 Task: Look for space in Radzyń Podlaski, Poland from 5th September, 2023 to 12th September, 2023 for 2 adults in price range Rs.10000 to Rs.15000.  With 1  bedroom having 1 bed and 1 bathroom. Property type can be house, flat, guest house, hotel. Booking option can be shelf check-in. Required host language is English.
Action: Mouse moved to (586, 96)
Screenshot: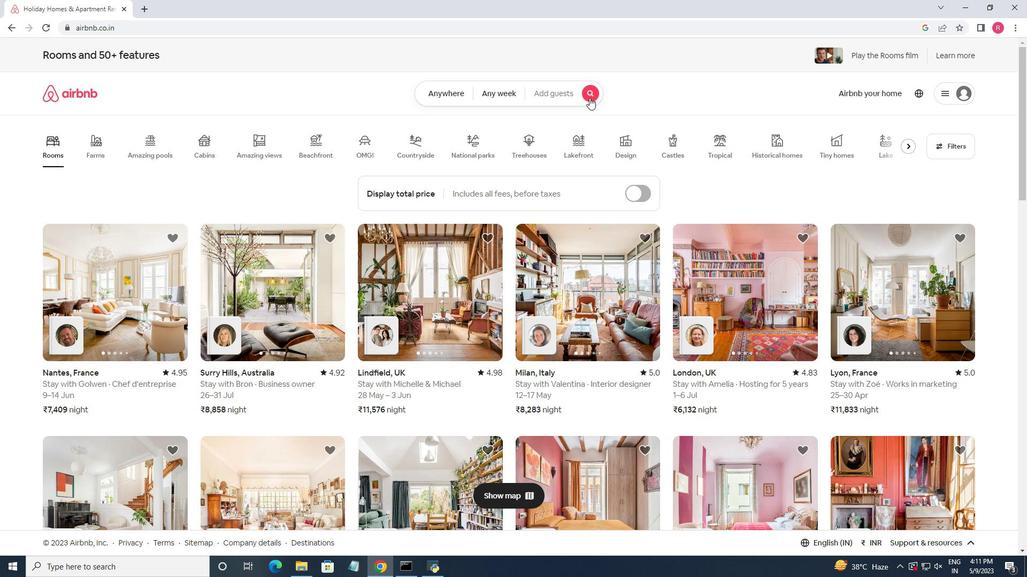 
Action: Mouse pressed left at (586, 96)
Screenshot: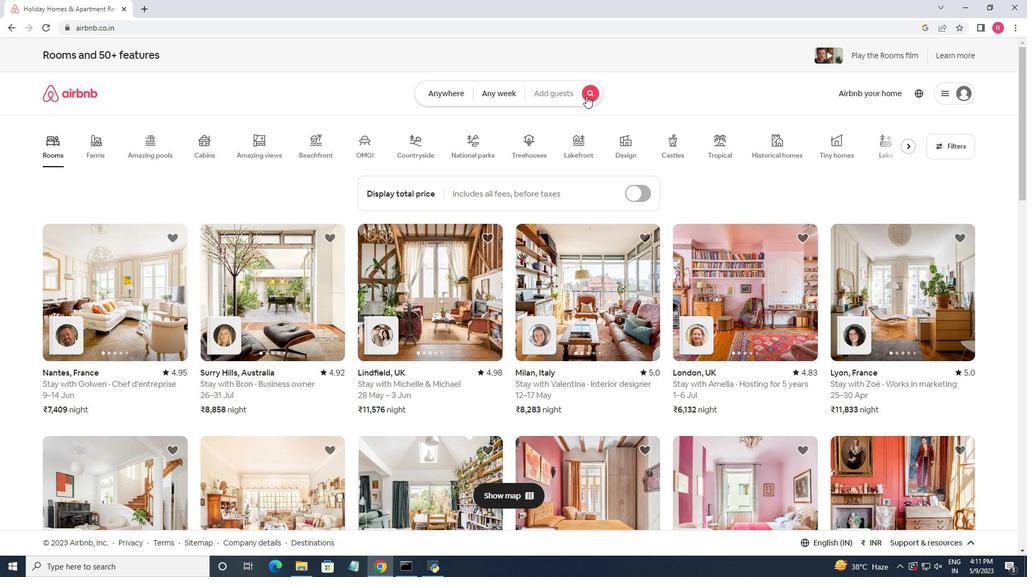 
Action: Mouse moved to (335, 136)
Screenshot: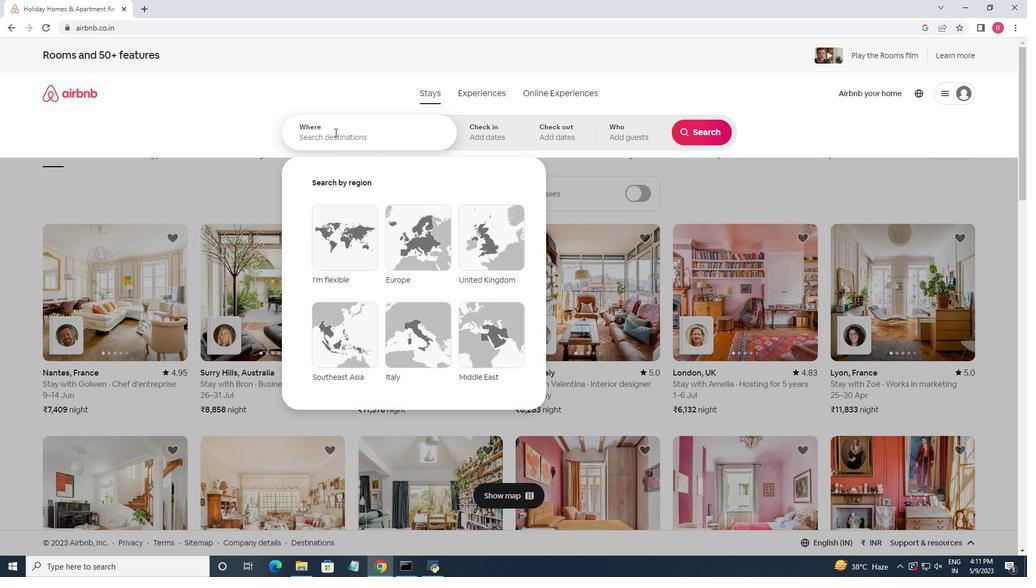 
Action: Mouse pressed left at (335, 136)
Screenshot: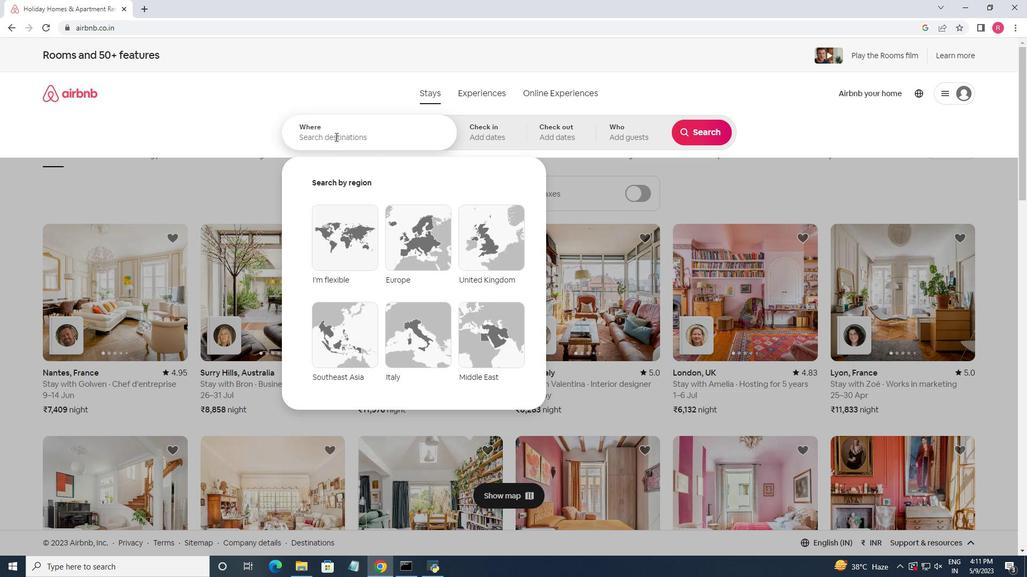 
Action: Key pressed <Key.shift>Radzyn<Key.space><Key.shift>Podlaski,<Key.space><Key.shift>Pl<Key.backspace>olam<Key.backspace>nd
Screenshot: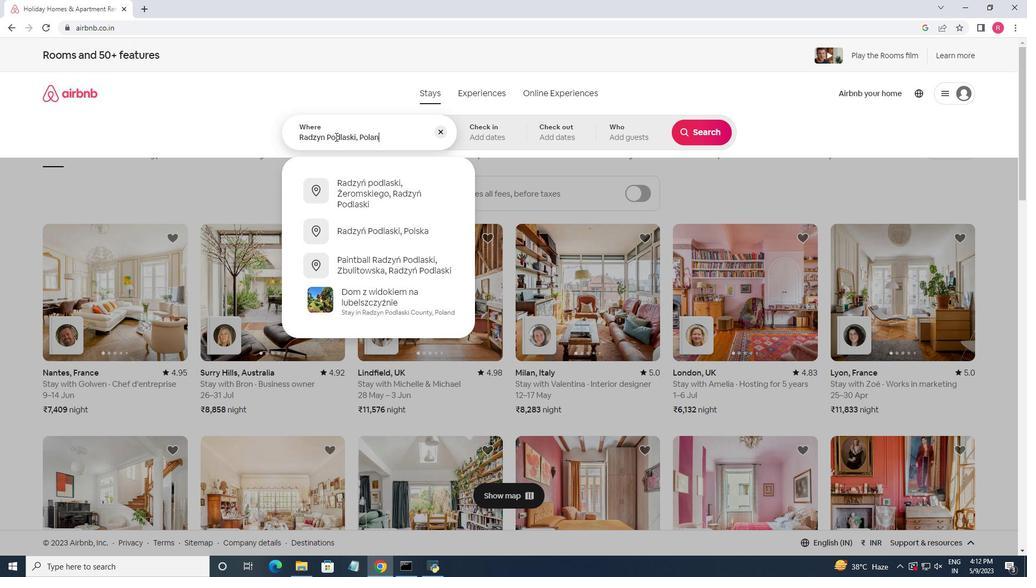 
Action: Mouse moved to (365, 194)
Screenshot: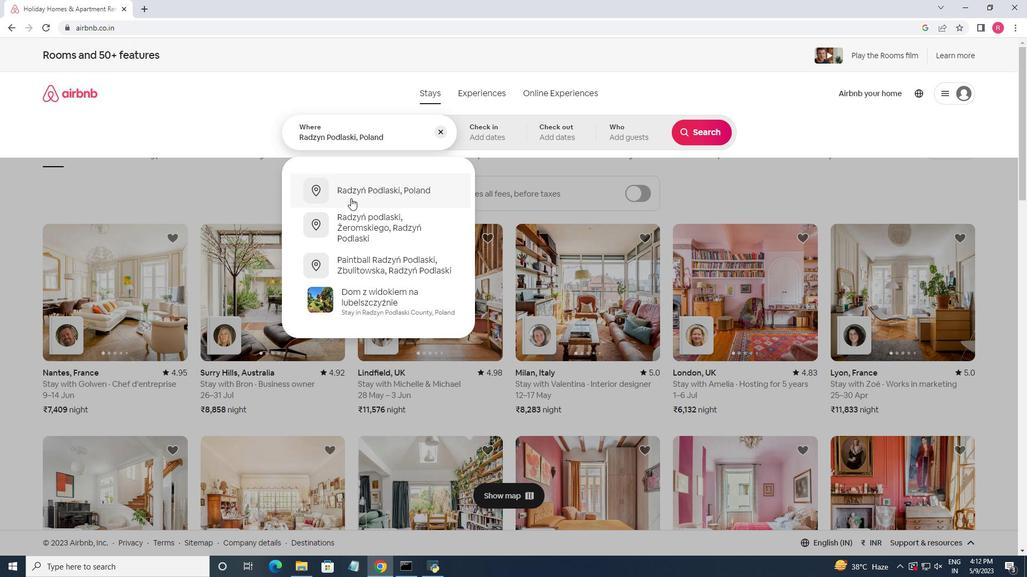 
Action: Mouse pressed left at (365, 194)
Screenshot: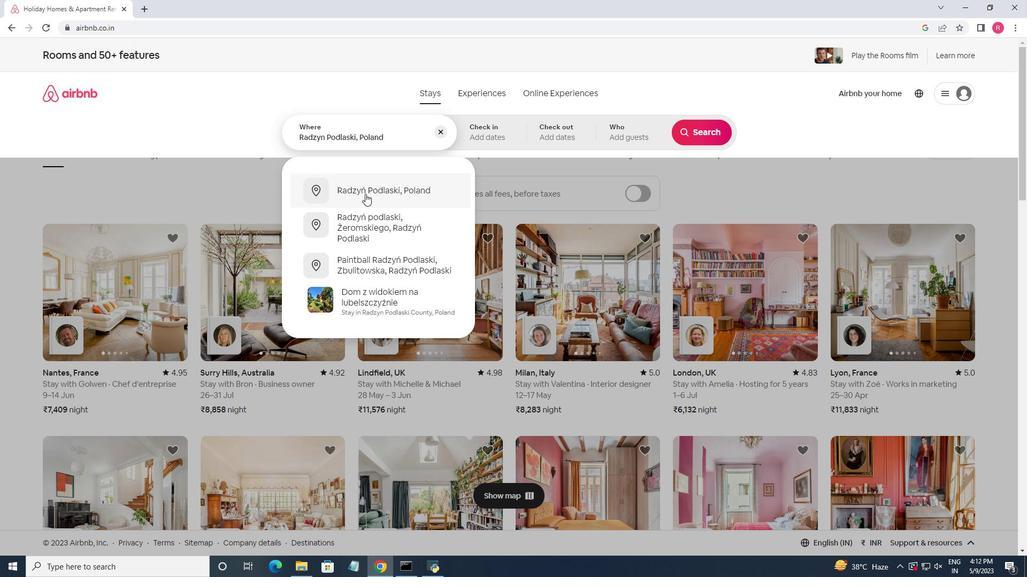 
Action: Mouse moved to (701, 217)
Screenshot: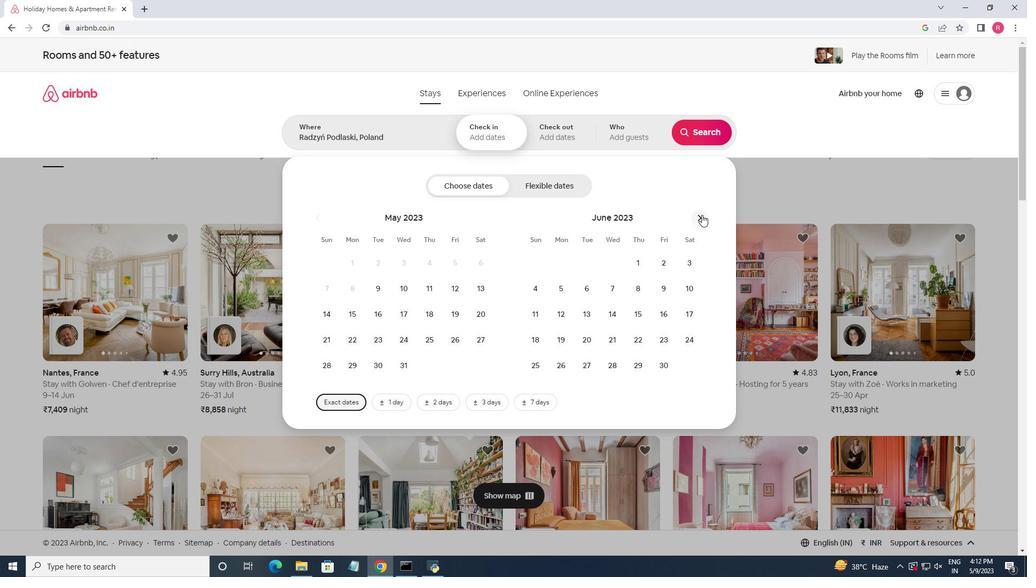 
Action: Mouse pressed left at (701, 217)
Screenshot: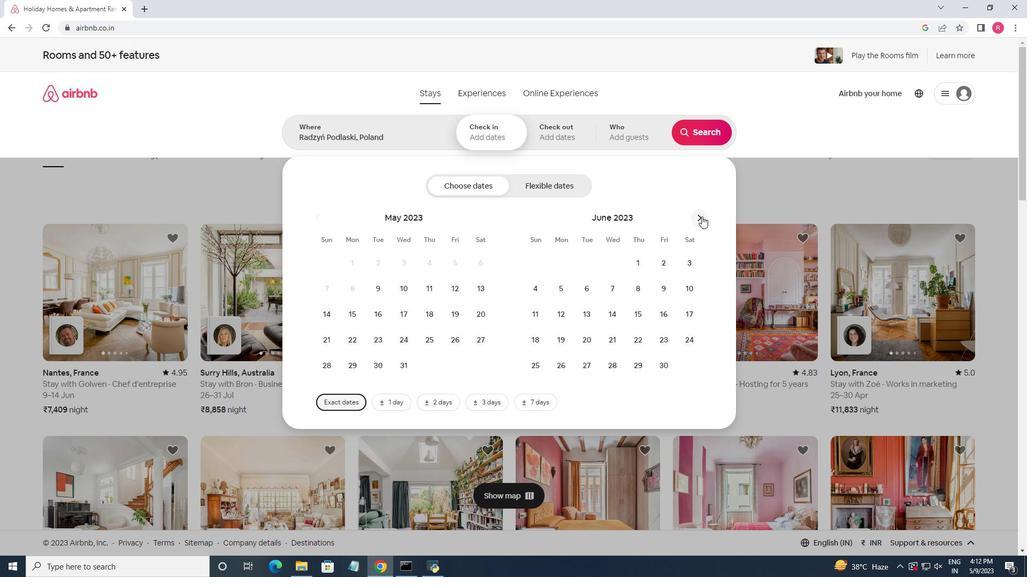 
Action: Mouse pressed left at (701, 217)
Screenshot: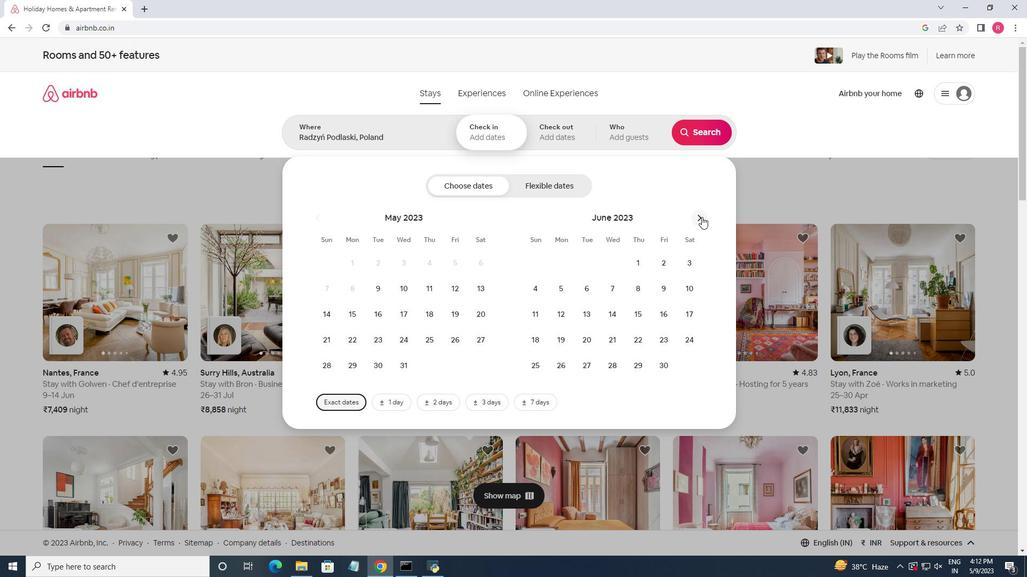 
Action: Mouse pressed left at (701, 217)
Screenshot: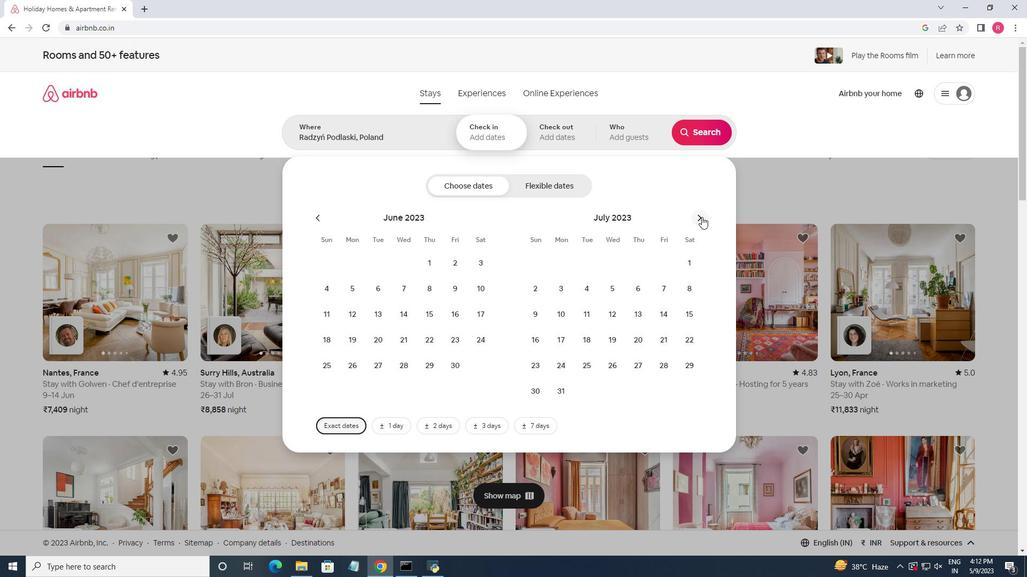 
Action: Mouse pressed left at (701, 217)
Screenshot: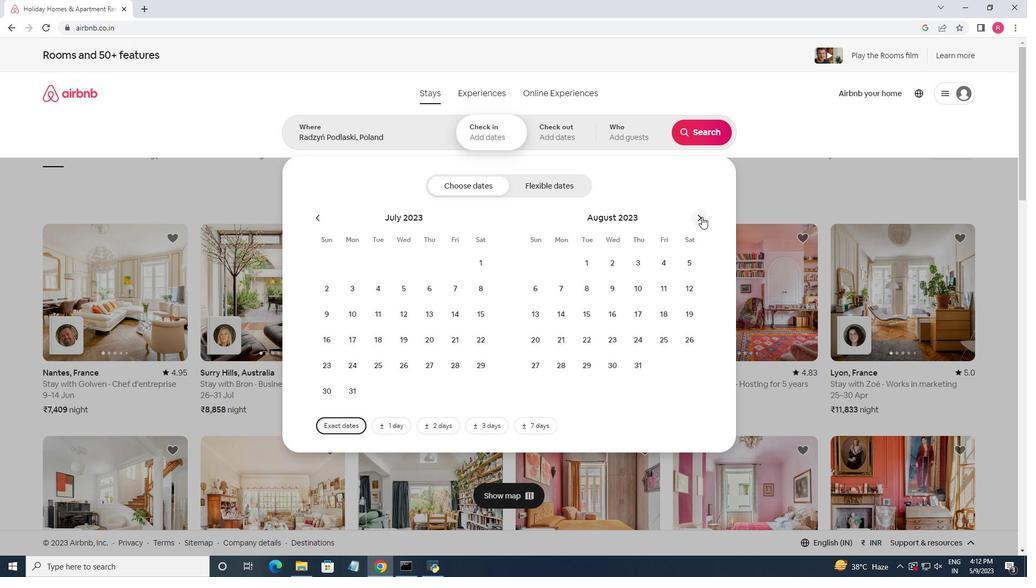 
Action: Mouse moved to (587, 292)
Screenshot: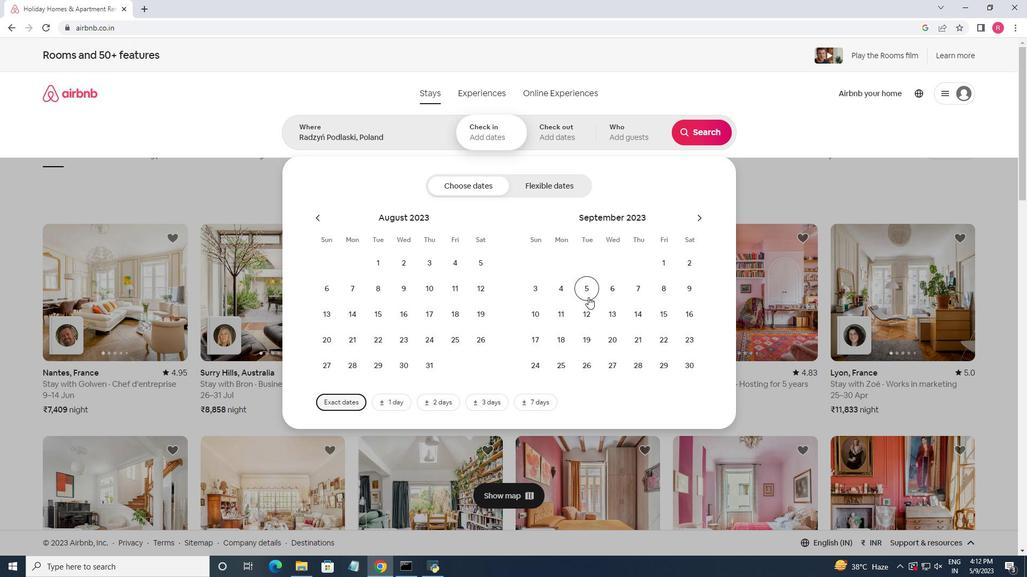 
Action: Mouse pressed left at (587, 292)
Screenshot: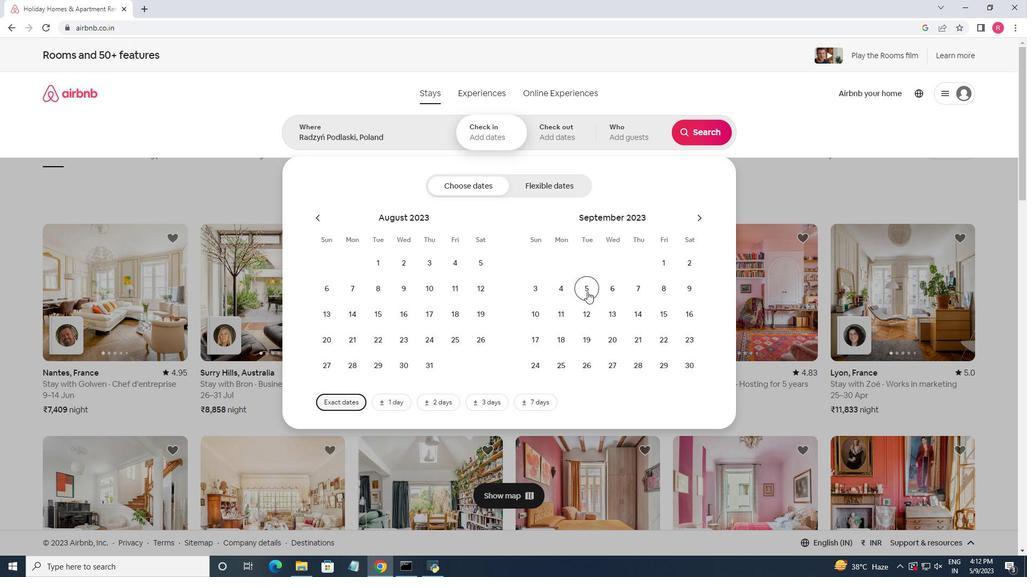 
Action: Mouse moved to (586, 308)
Screenshot: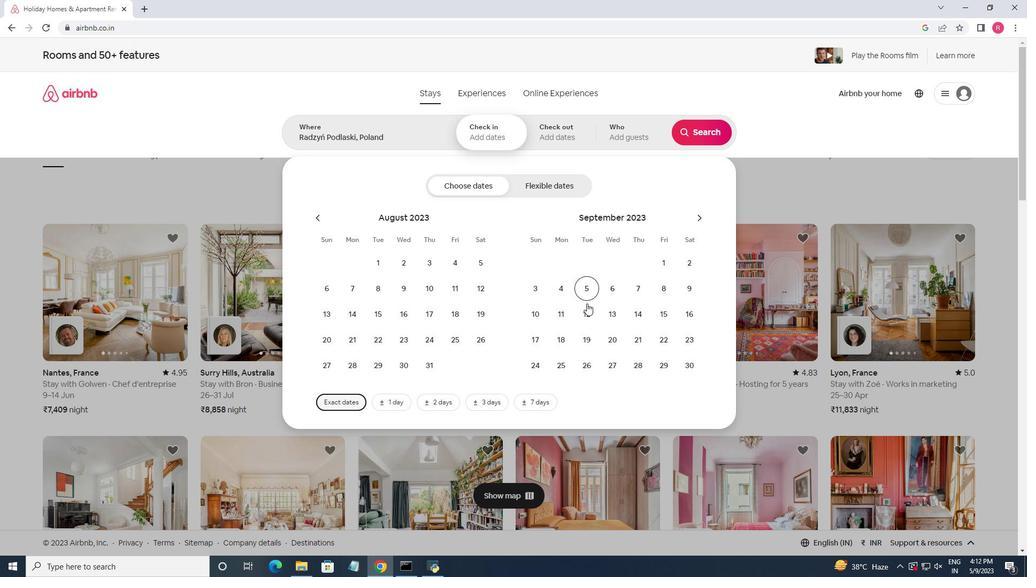 
Action: Mouse pressed left at (586, 308)
Screenshot: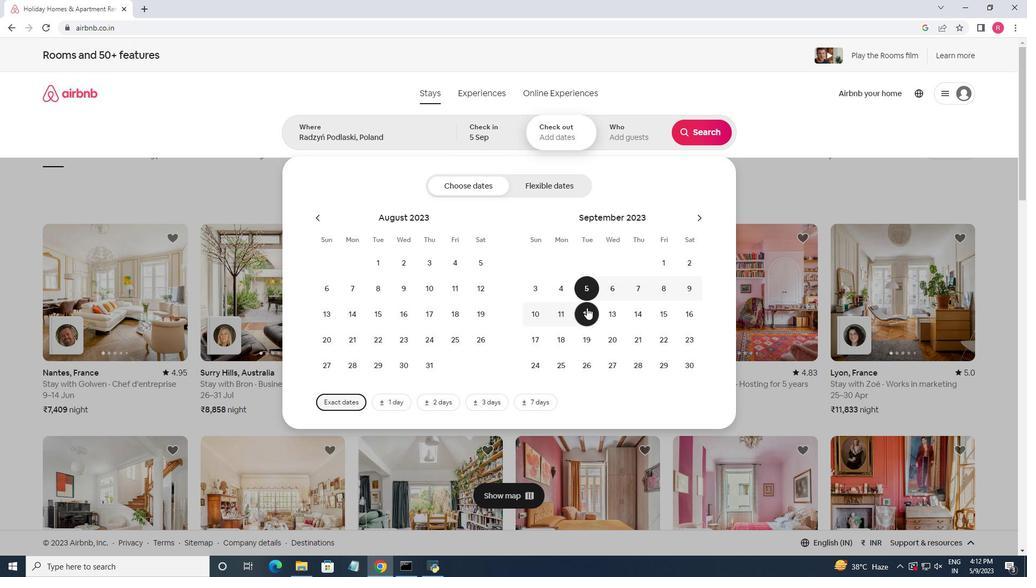 
Action: Mouse moved to (646, 135)
Screenshot: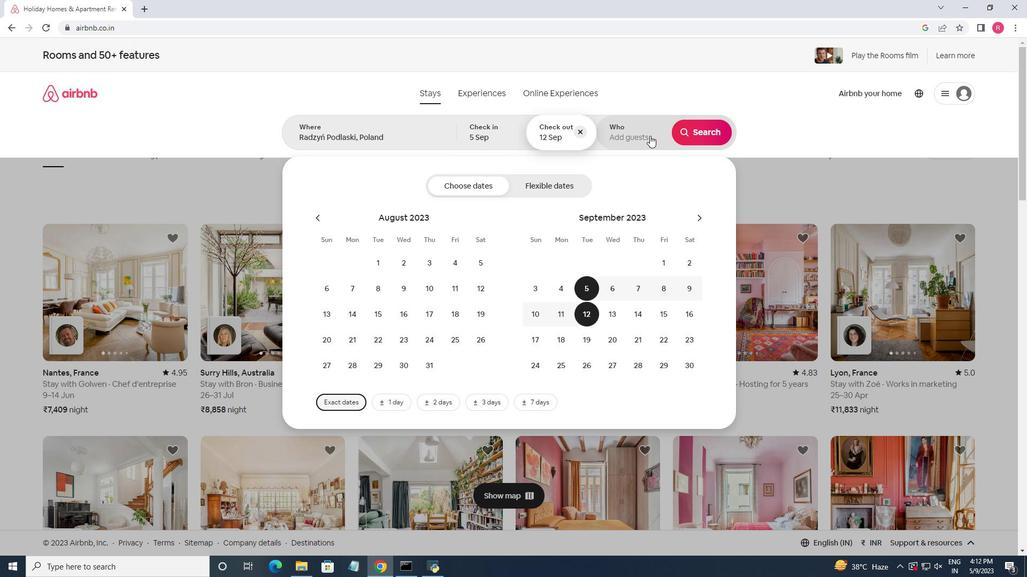 
Action: Mouse pressed left at (646, 135)
Screenshot: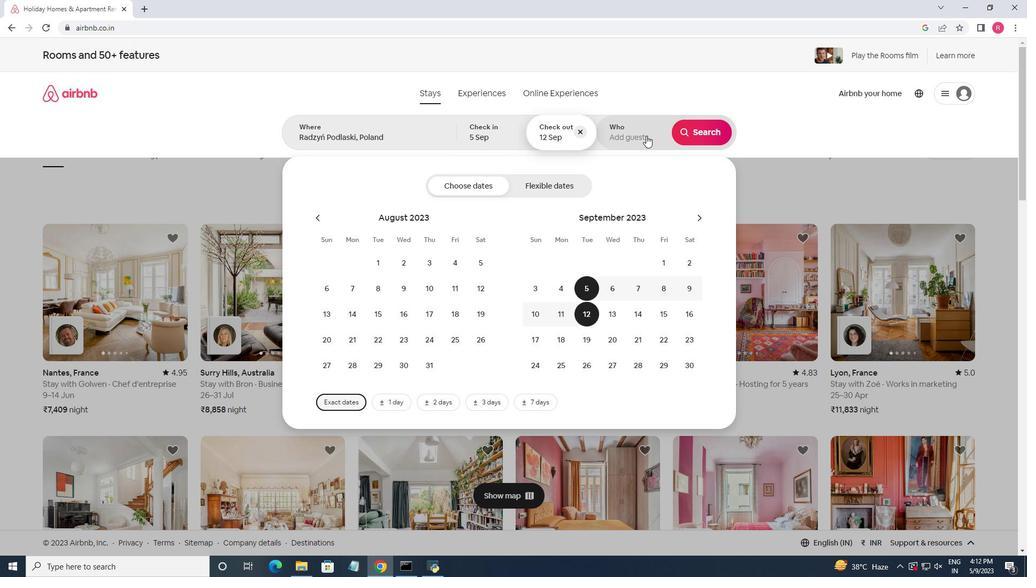 
Action: Mouse moved to (708, 190)
Screenshot: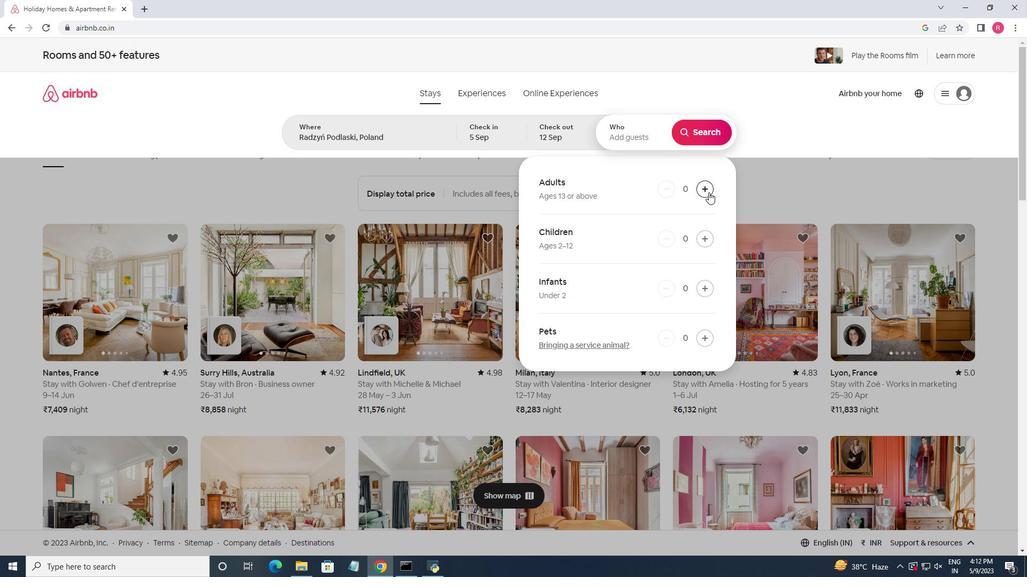 
Action: Mouse pressed left at (708, 190)
Screenshot: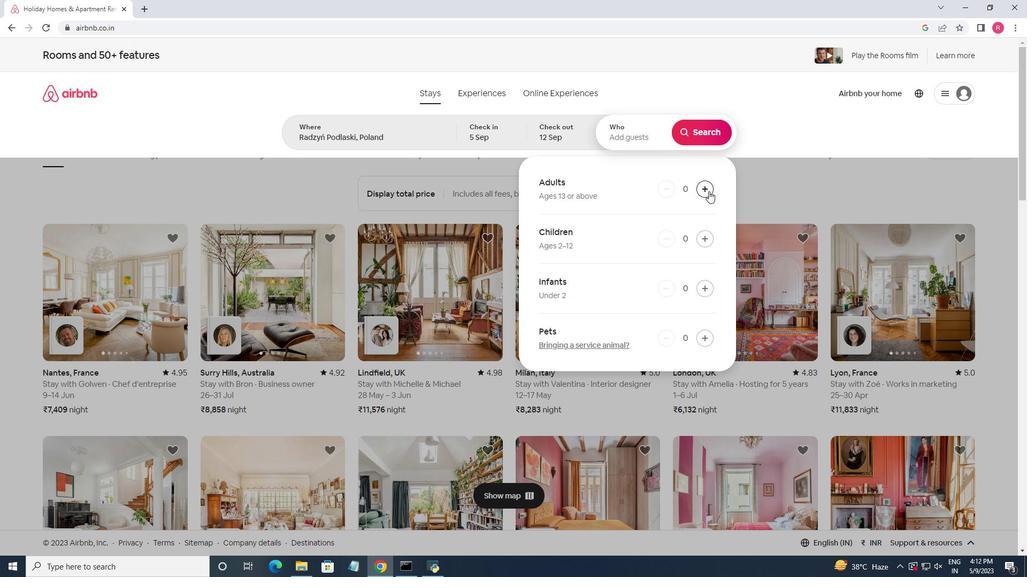 
Action: Mouse pressed left at (708, 190)
Screenshot: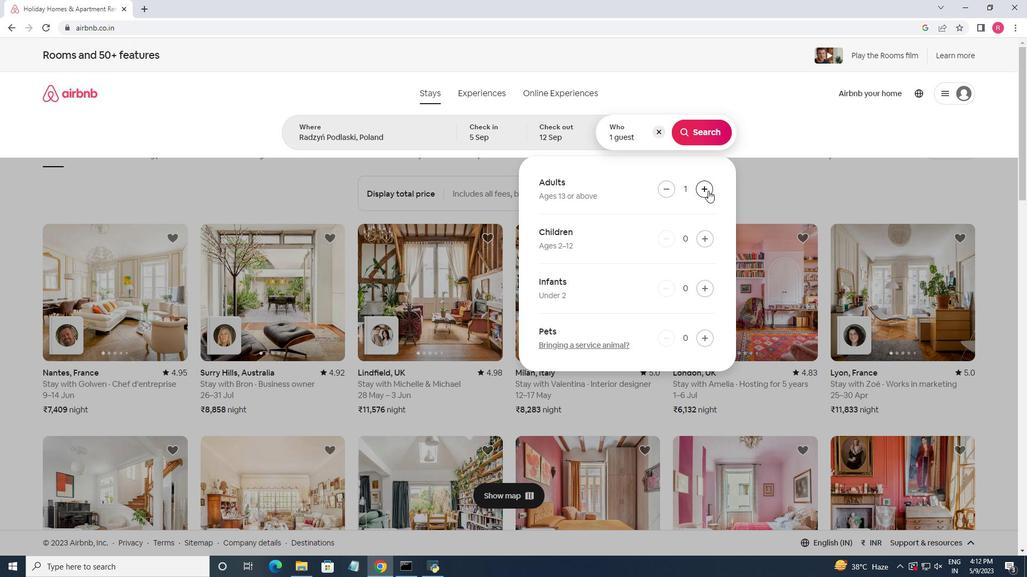 
Action: Mouse moved to (705, 138)
Screenshot: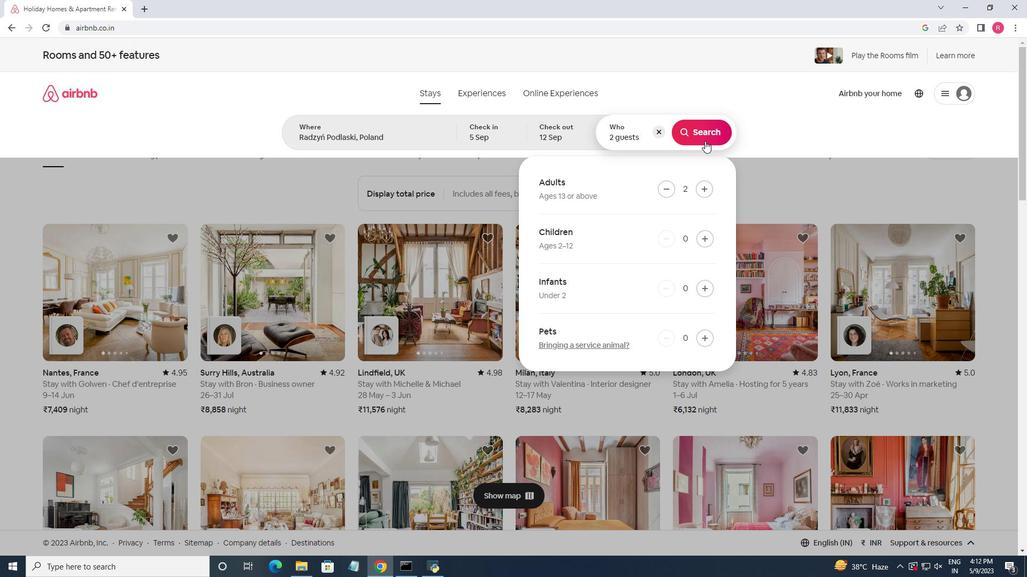 
Action: Mouse pressed left at (705, 138)
Screenshot: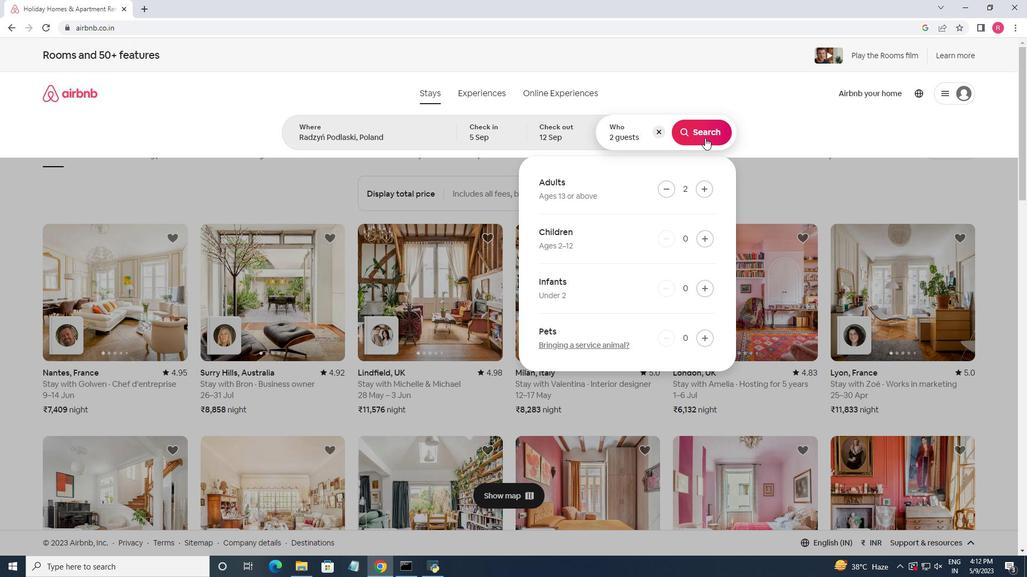 
Action: Mouse moved to (997, 103)
Screenshot: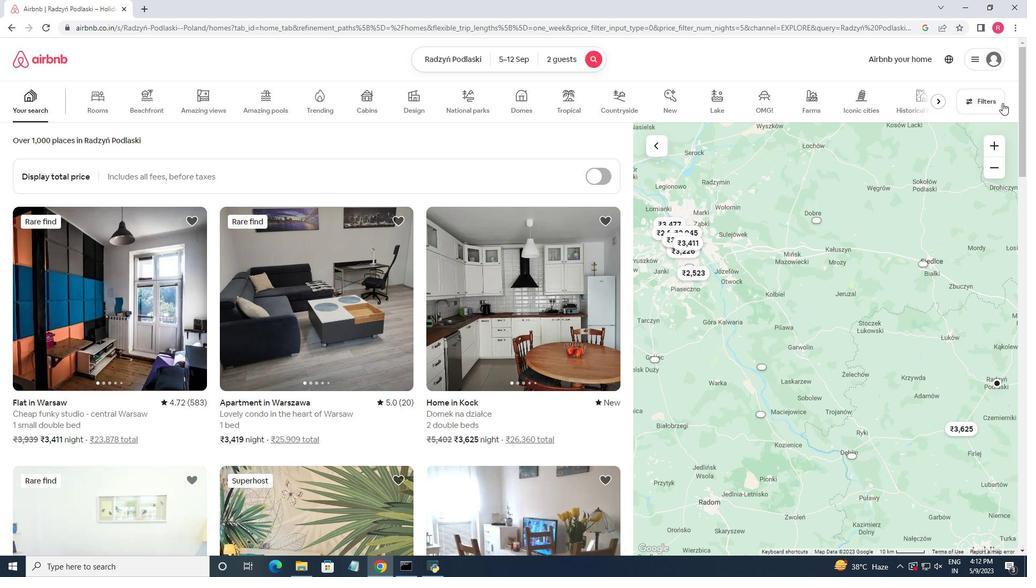 
Action: Mouse pressed left at (997, 103)
Screenshot: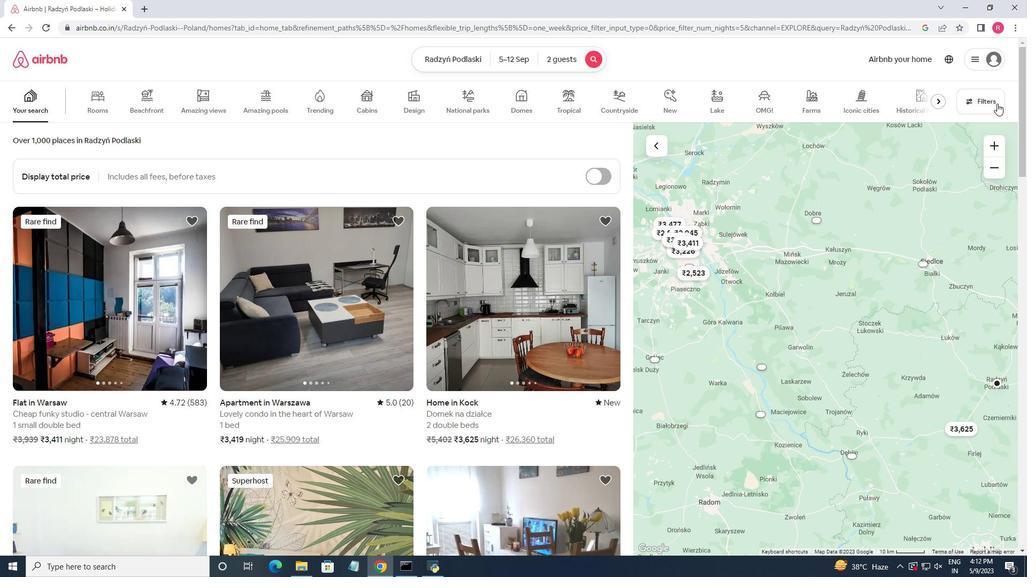 
Action: Mouse moved to (375, 364)
Screenshot: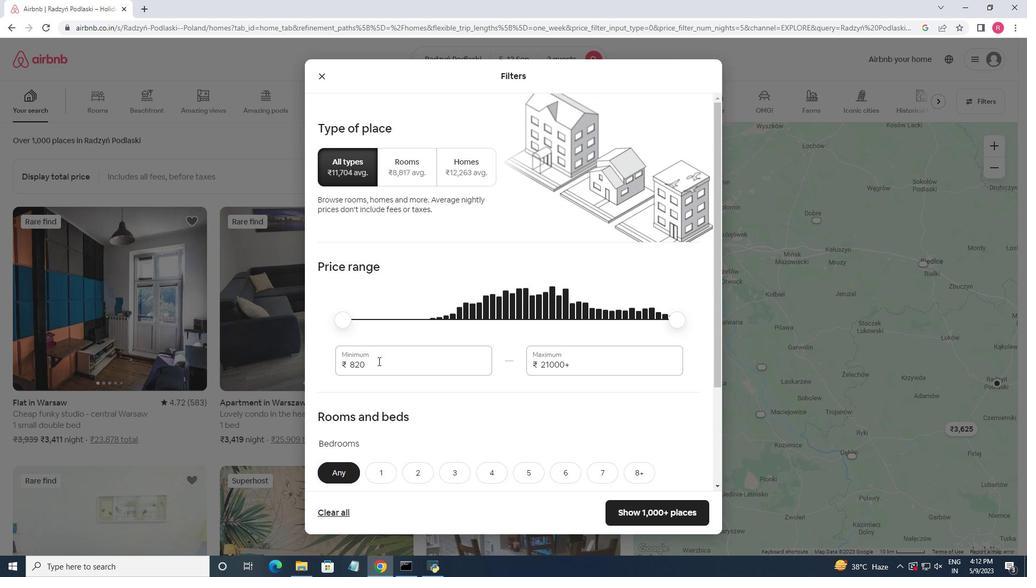 
Action: Mouse pressed left at (375, 364)
Screenshot: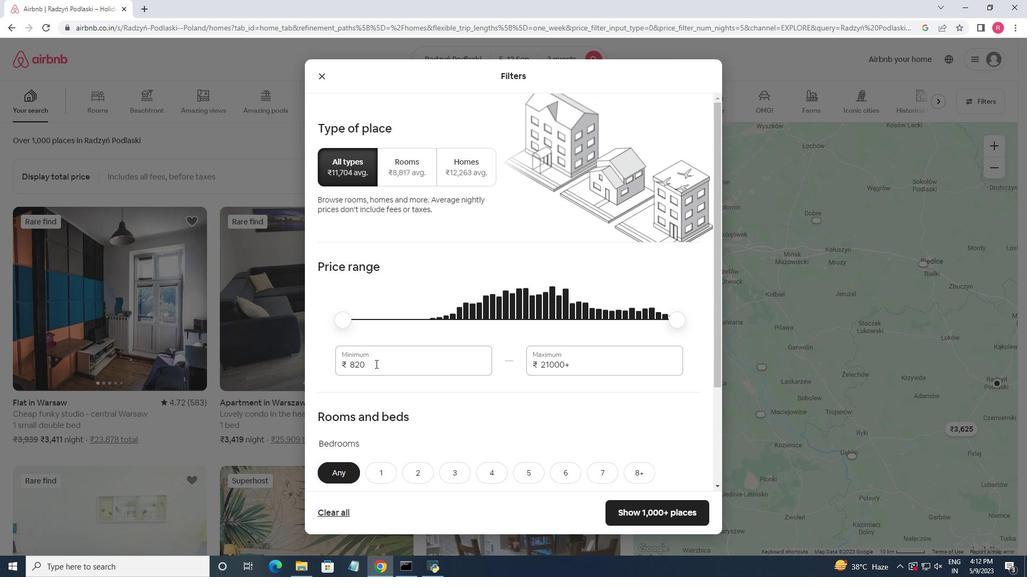 
Action: Mouse pressed left at (375, 364)
Screenshot: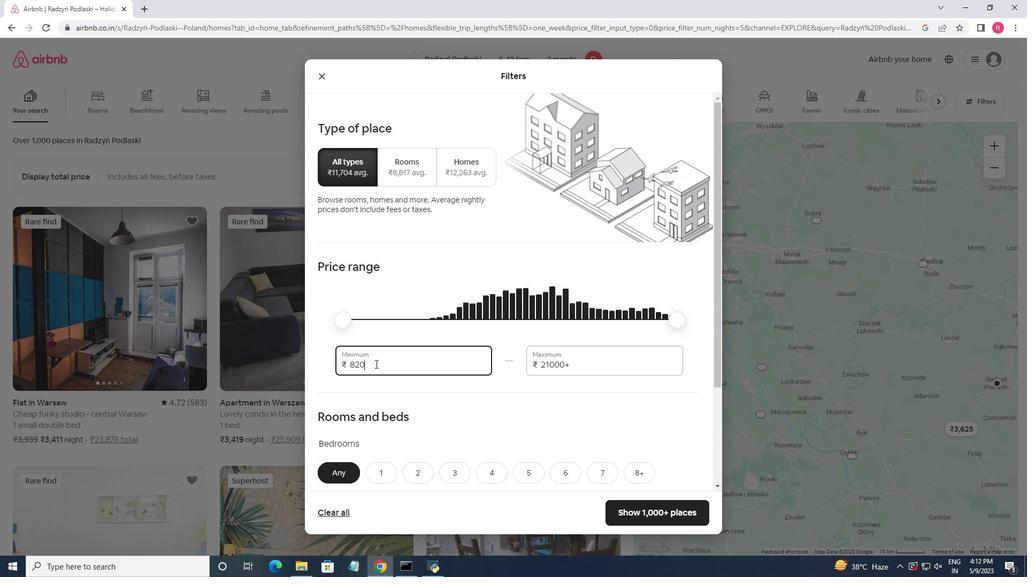 
Action: Mouse moved to (378, 364)
Screenshot: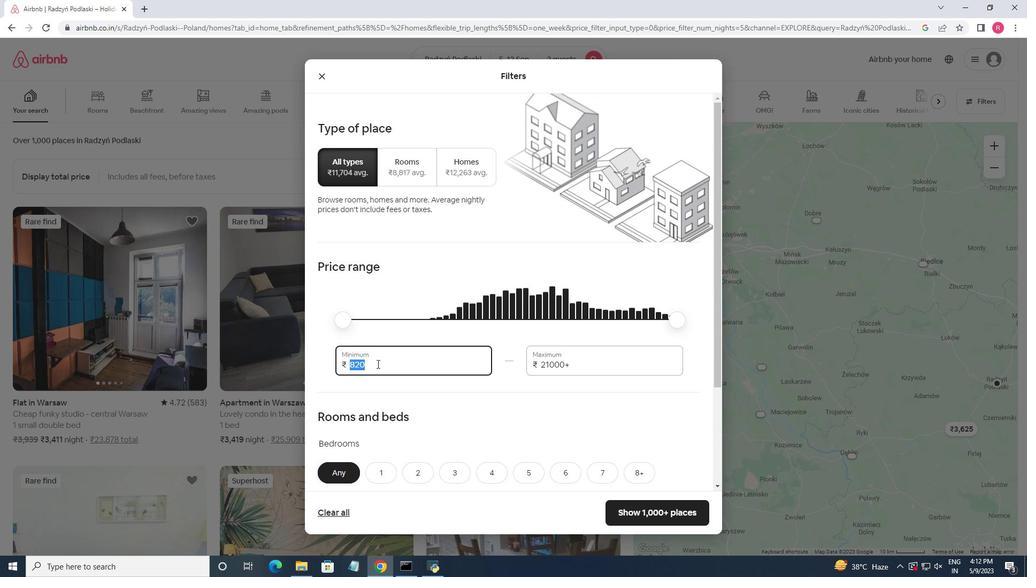 
Action: Key pressed 10000<Key.tab>15000
Screenshot: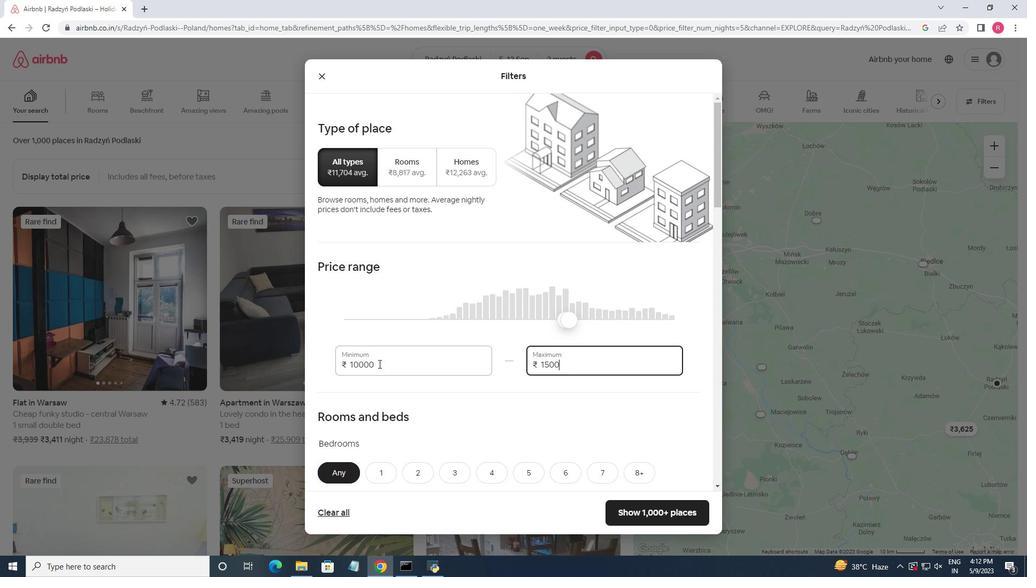 
Action: Mouse moved to (415, 358)
Screenshot: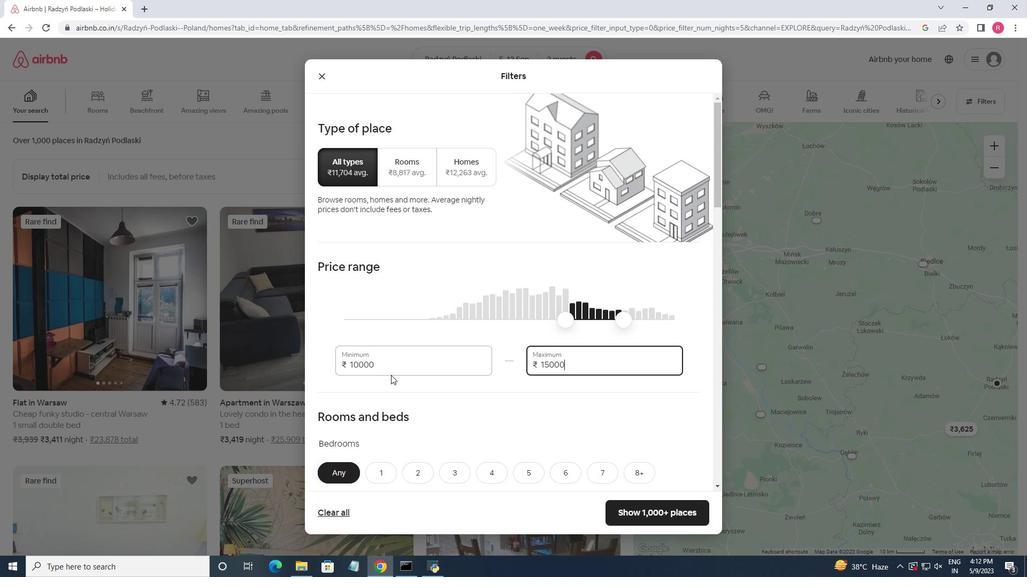 
Action: Mouse scrolled (415, 357) with delta (0, 0)
Screenshot: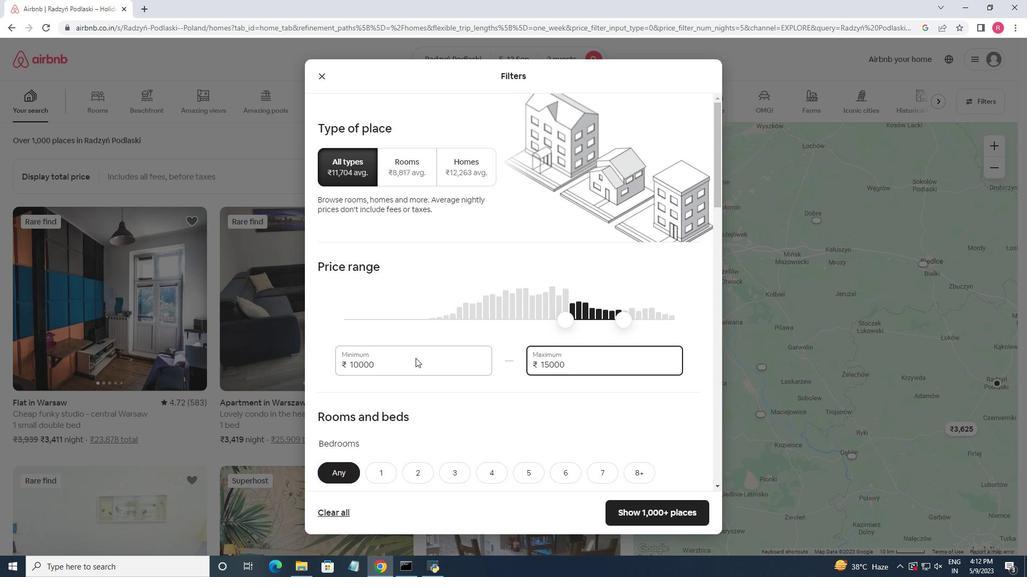 
Action: Mouse scrolled (415, 357) with delta (0, 0)
Screenshot: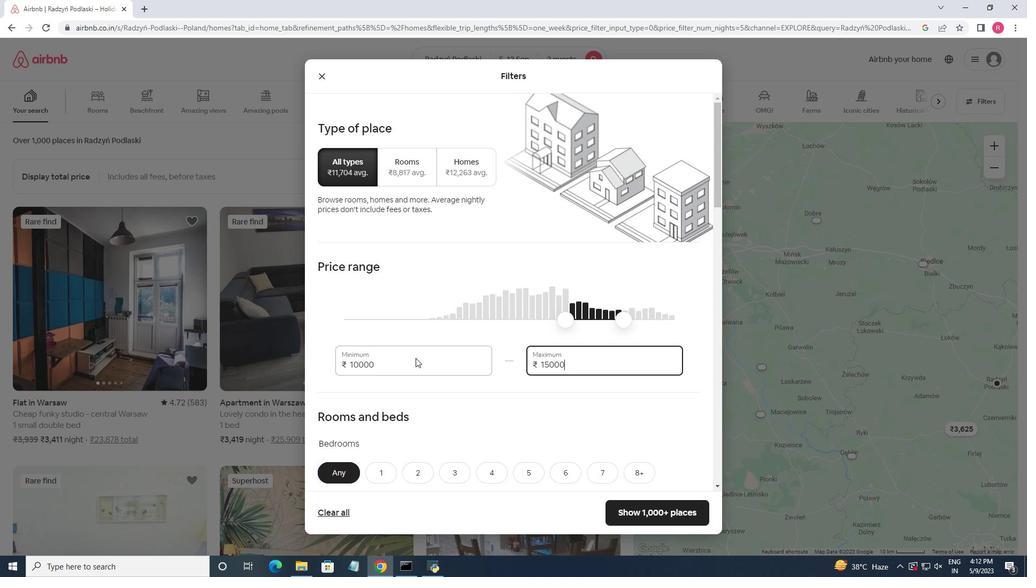 
Action: Mouse moved to (383, 363)
Screenshot: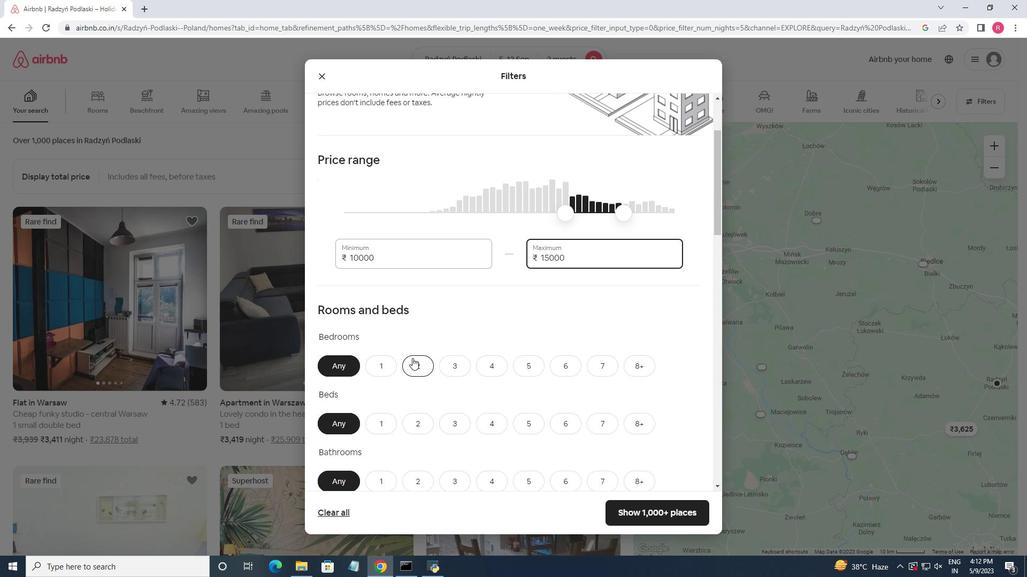
Action: Mouse pressed left at (383, 363)
Screenshot: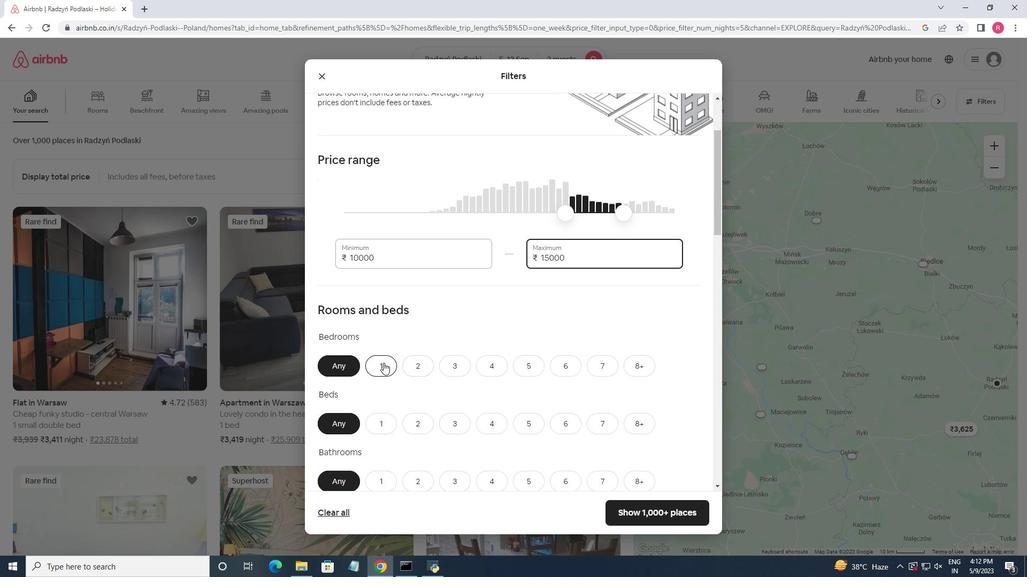 
Action: Mouse moved to (372, 421)
Screenshot: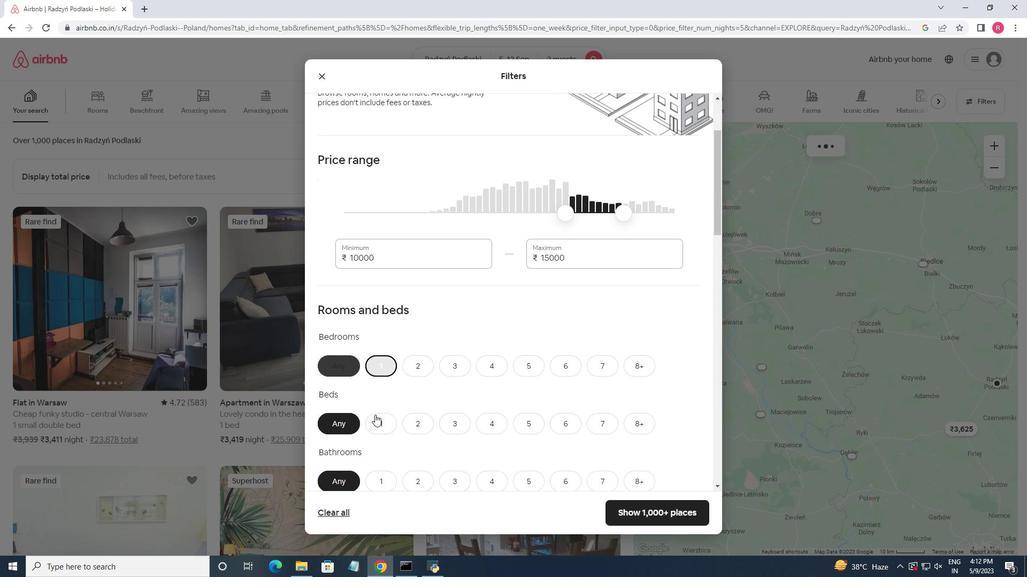 
Action: Mouse pressed left at (372, 421)
Screenshot: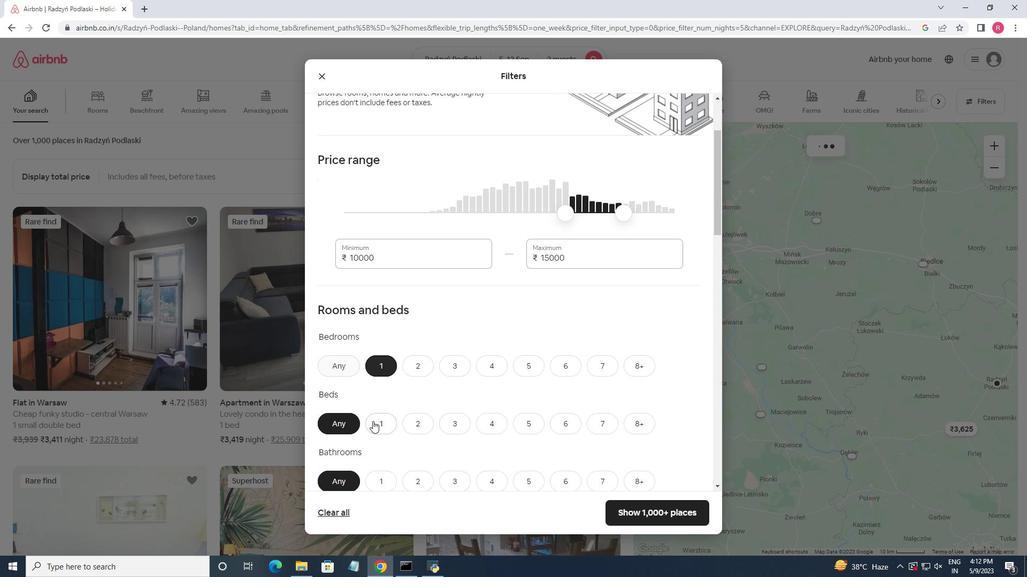 
Action: Mouse moved to (423, 355)
Screenshot: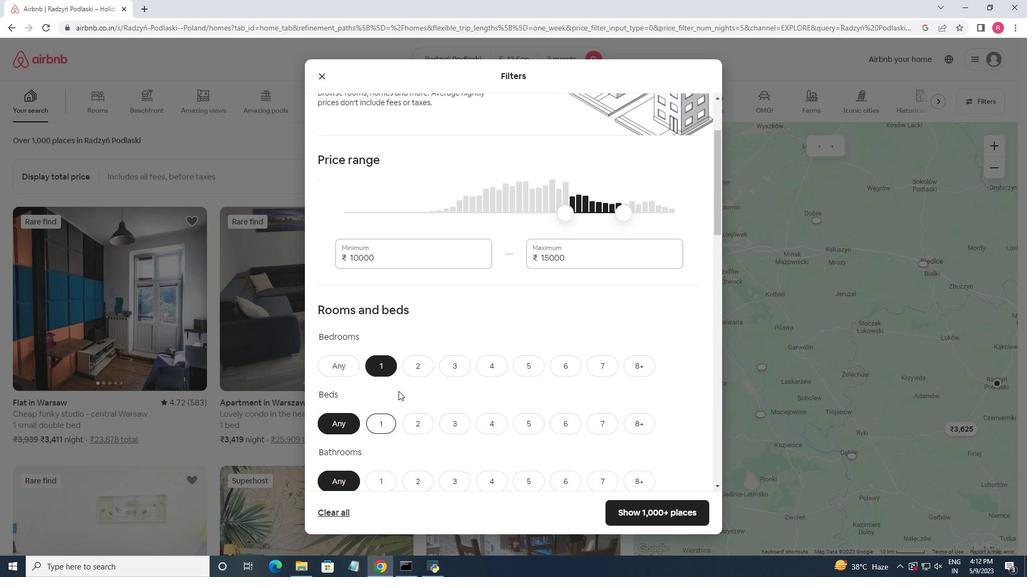 
Action: Mouse scrolled (423, 354) with delta (0, 0)
Screenshot: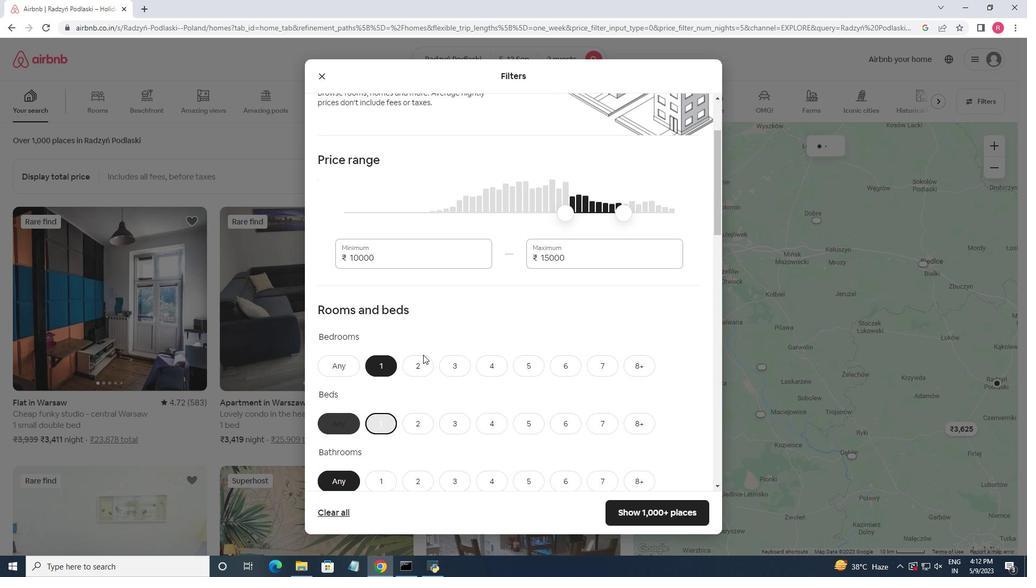 
Action: Mouse scrolled (423, 354) with delta (0, 0)
Screenshot: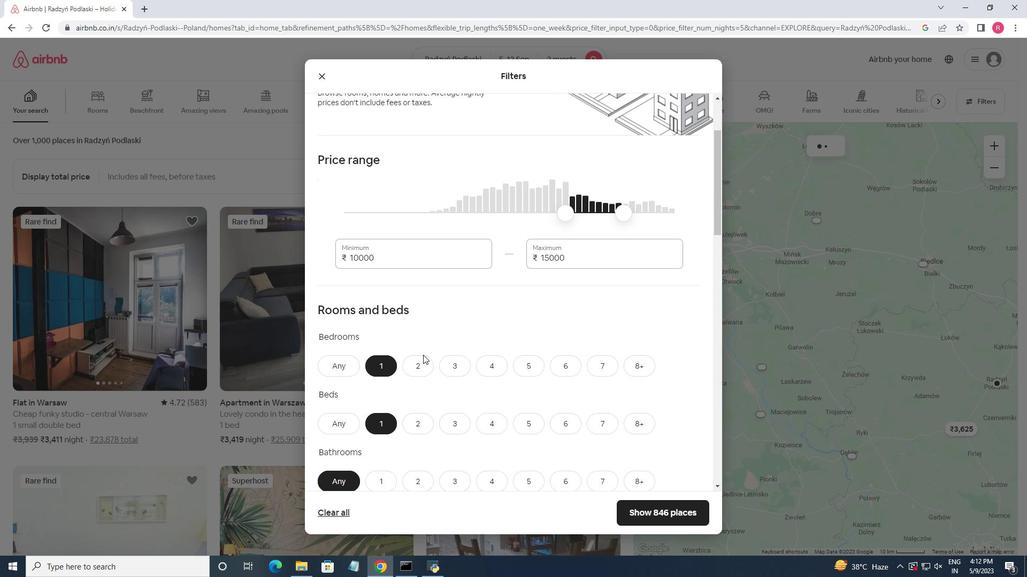 
Action: Mouse moved to (387, 376)
Screenshot: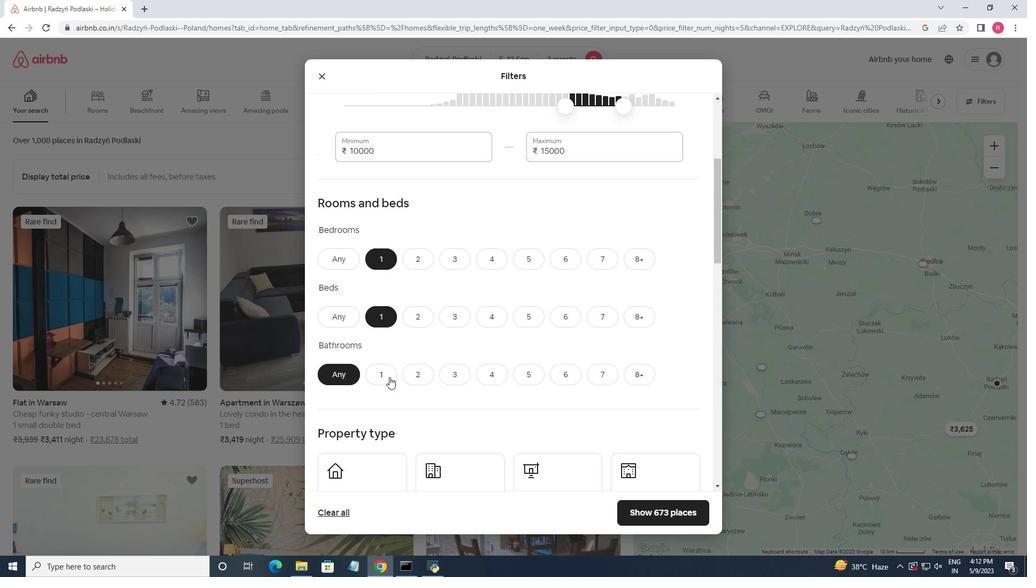 
Action: Mouse pressed left at (387, 376)
Screenshot: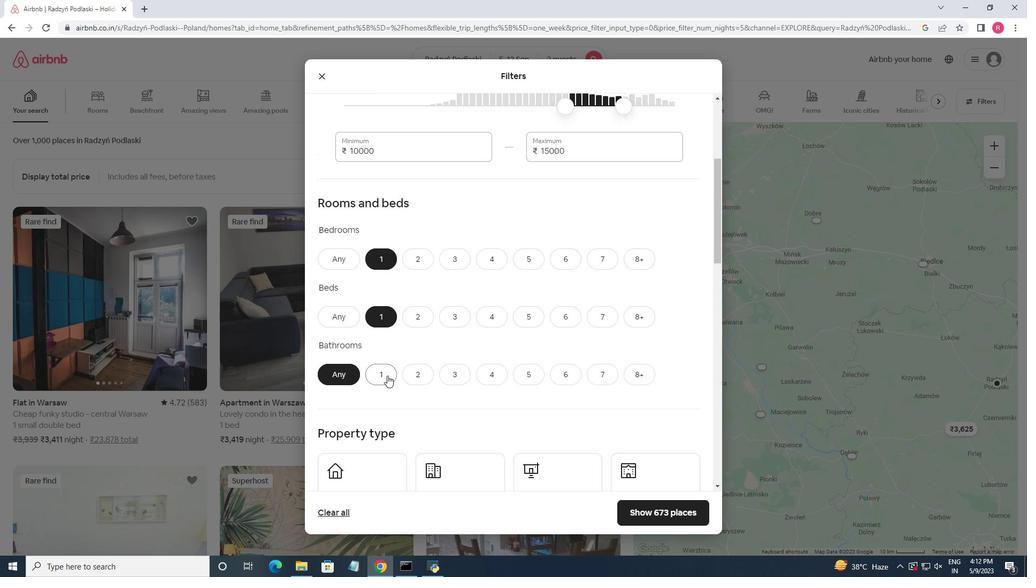 
Action: Mouse moved to (438, 335)
Screenshot: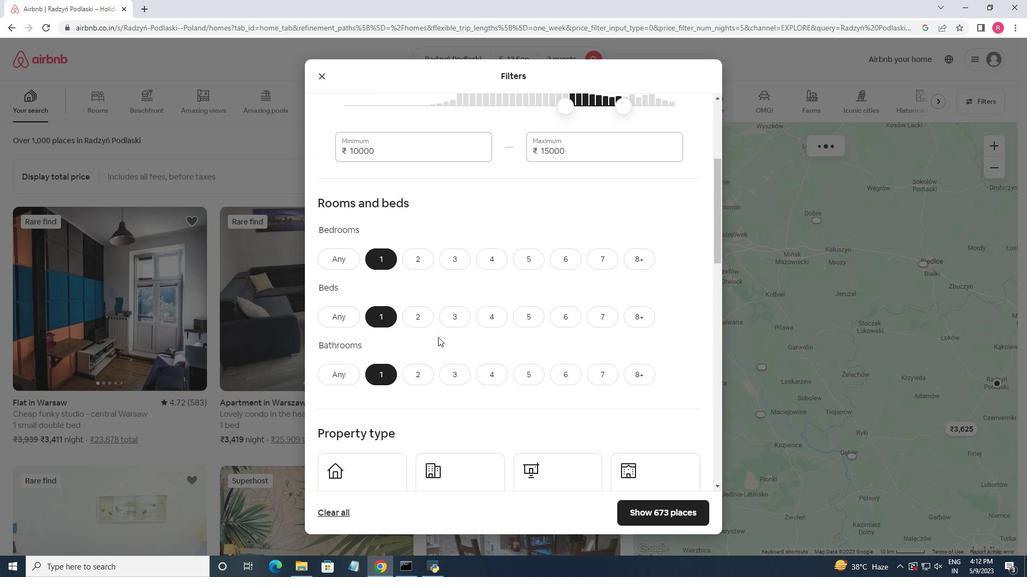 
Action: Mouse scrolled (438, 334) with delta (0, 0)
Screenshot: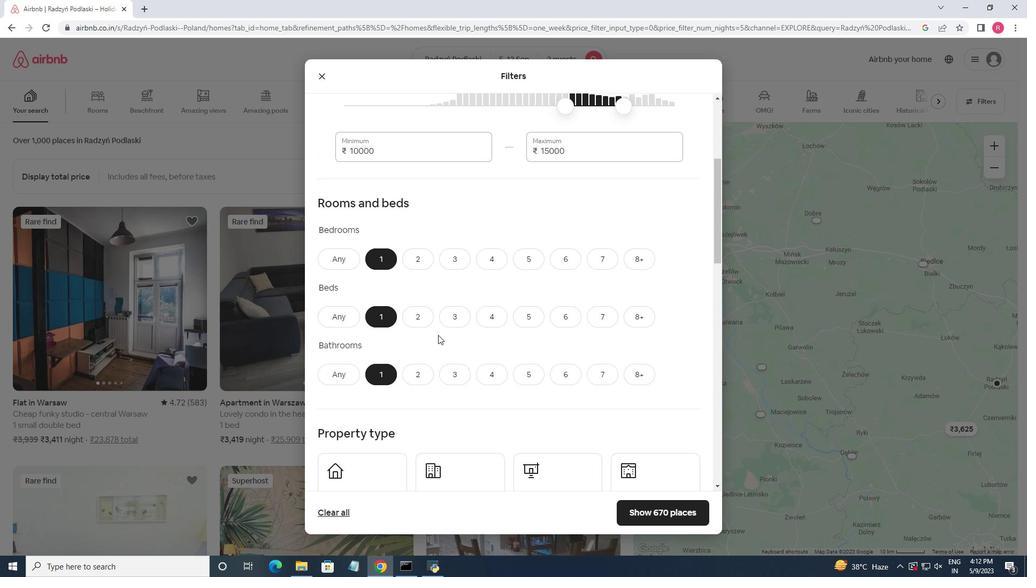 
Action: Mouse scrolled (438, 334) with delta (0, 0)
Screenshot: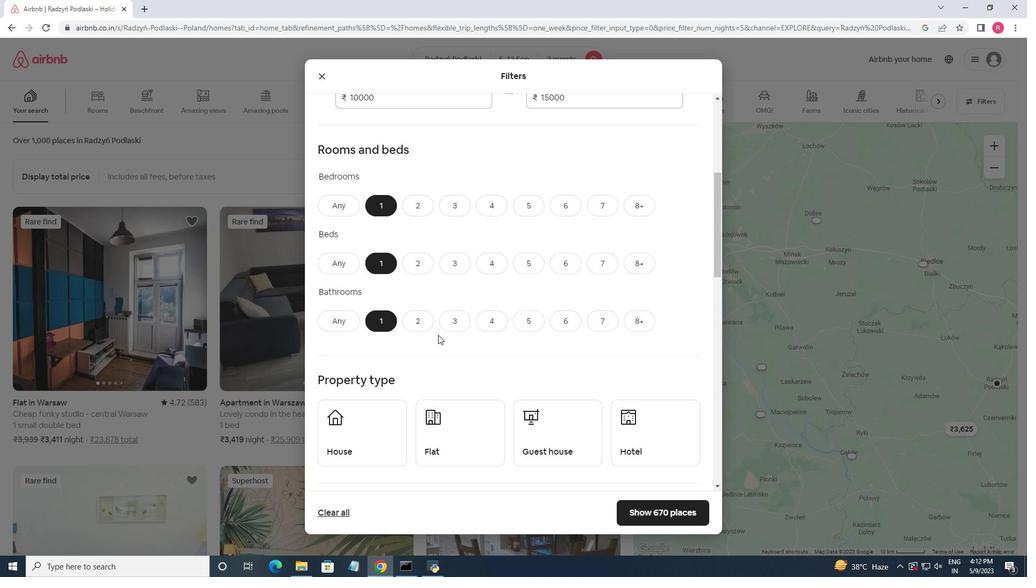 
Action: Mouse moved to (358, 384)
Screenshot: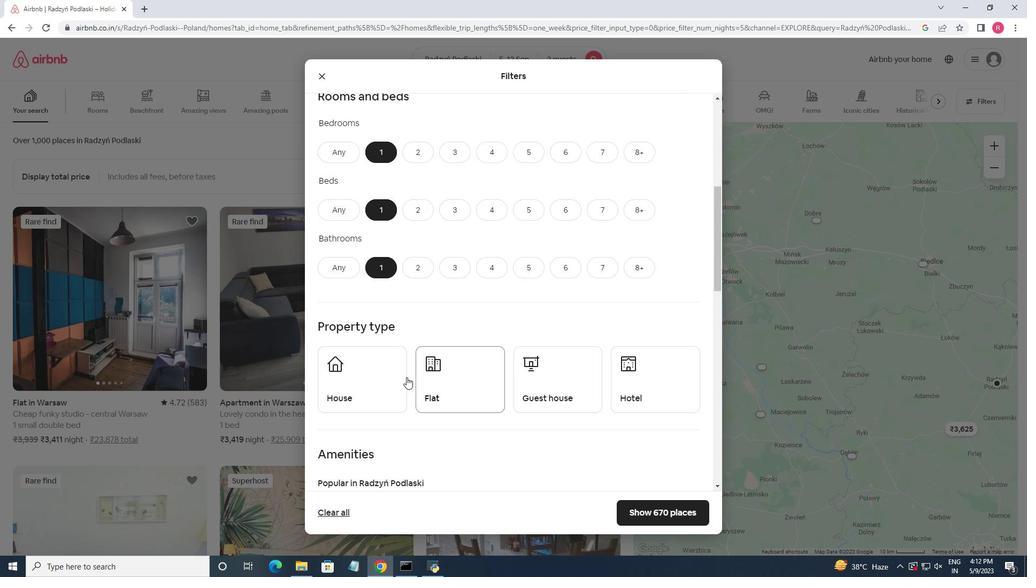
Action: Mouse pressed left at (358, 384)
Screenshot: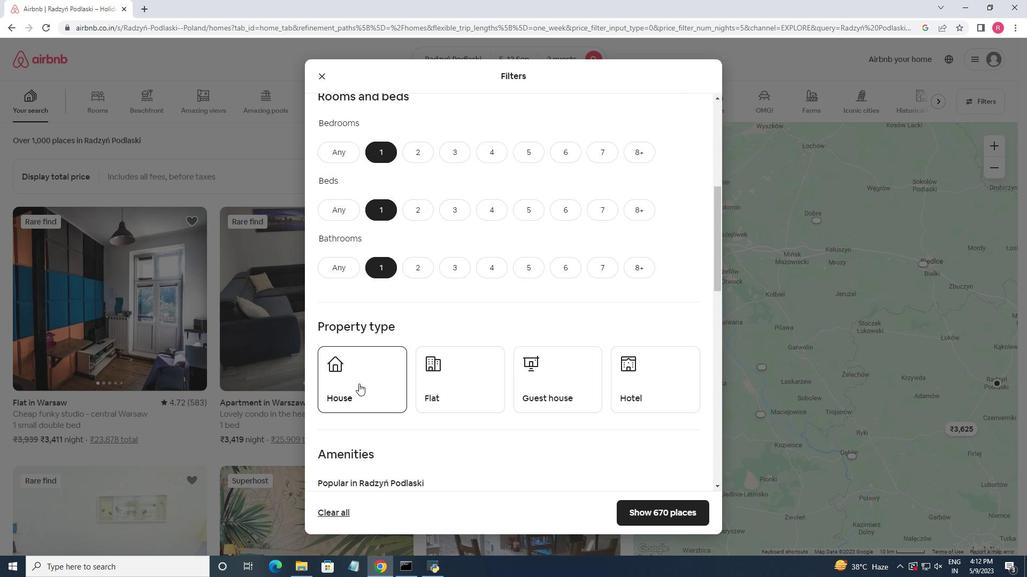 
Action: Mouse moved to (441, 385)
Screenshot: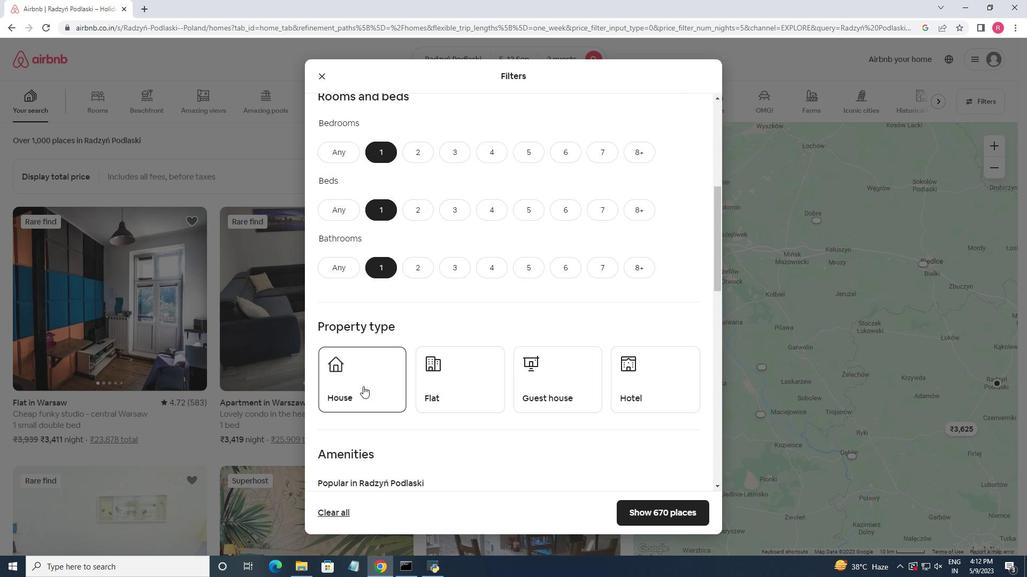 
Action: Mouse pressed left at (441, 385)
Screenshot: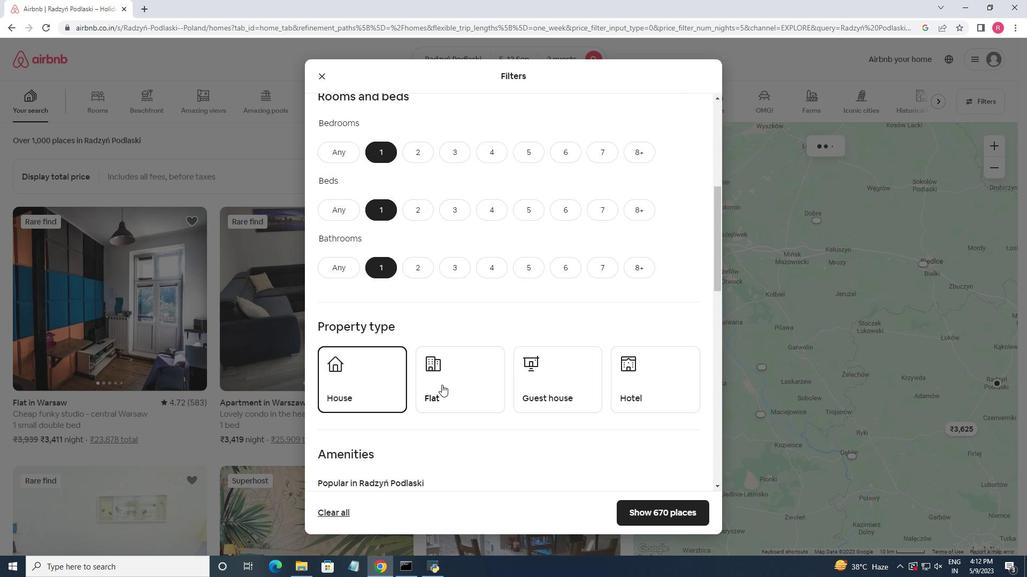 
Action: Mouse moved to (549, 370)
Screenshot: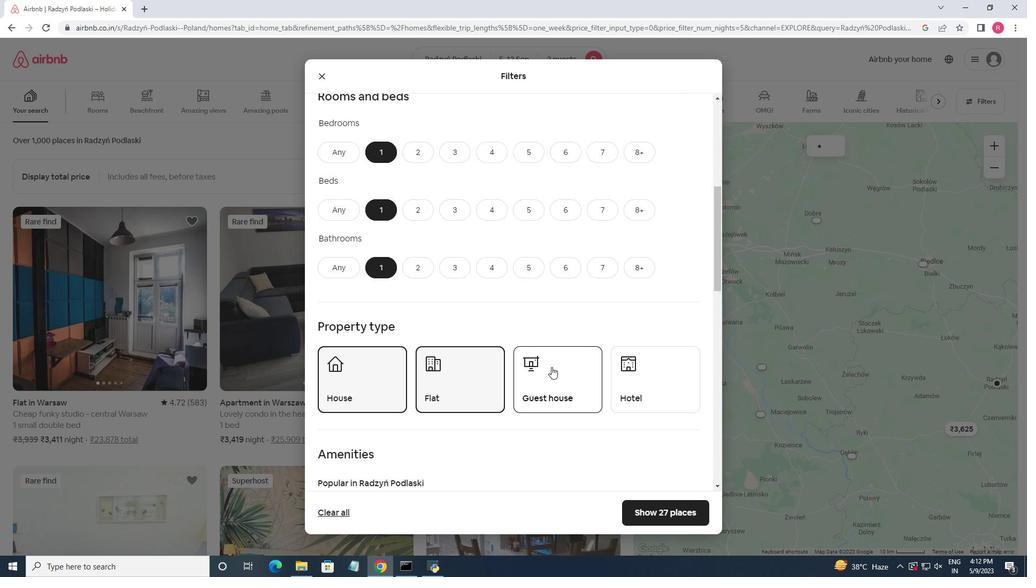 
Action: Mouse pressed left at (549, 370)
Screenshot: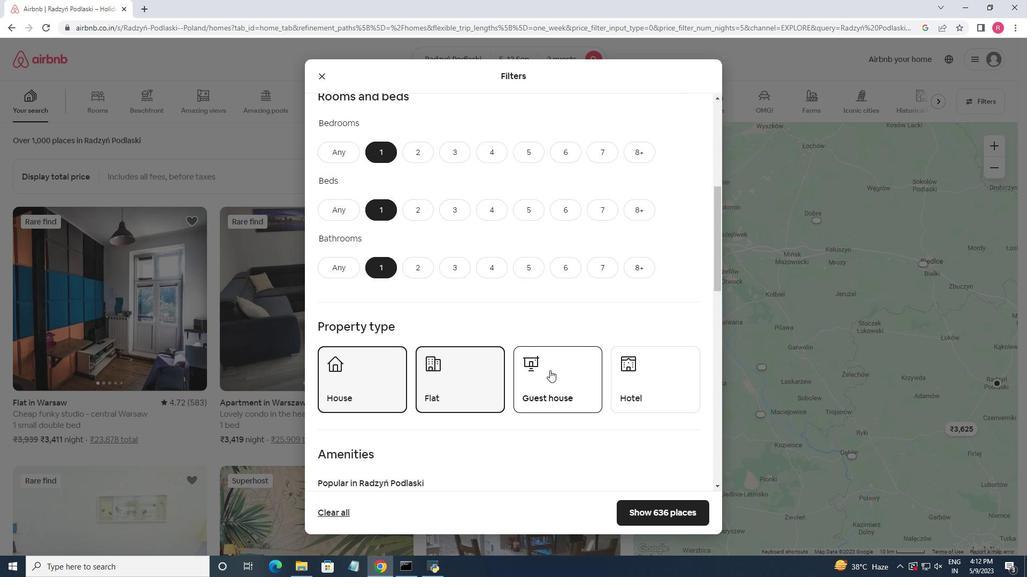 
Action: Mouse moved to (623, 377)
Screenshot: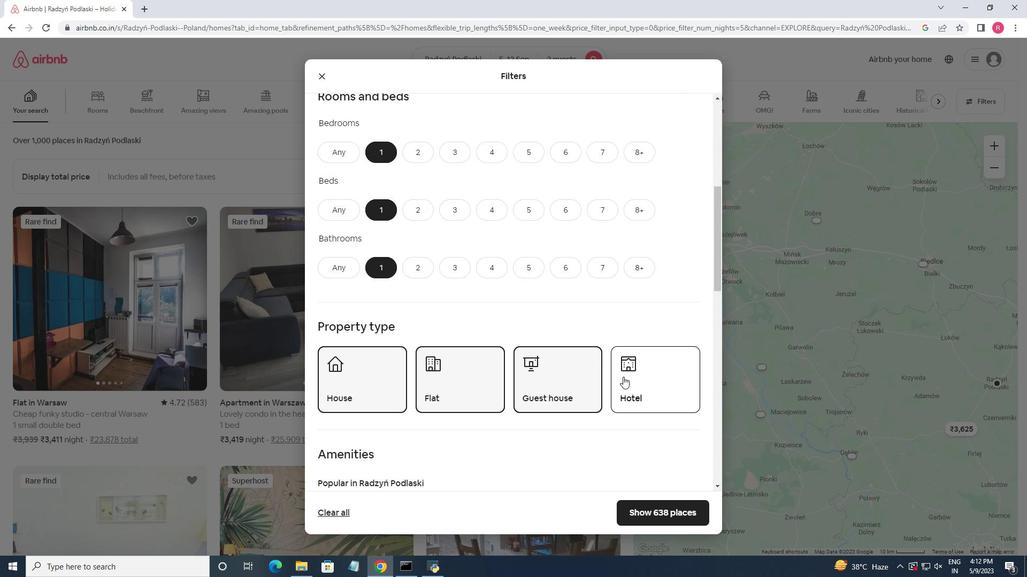 
Action: Mouse pressed left at (623, 377)
Screenshot: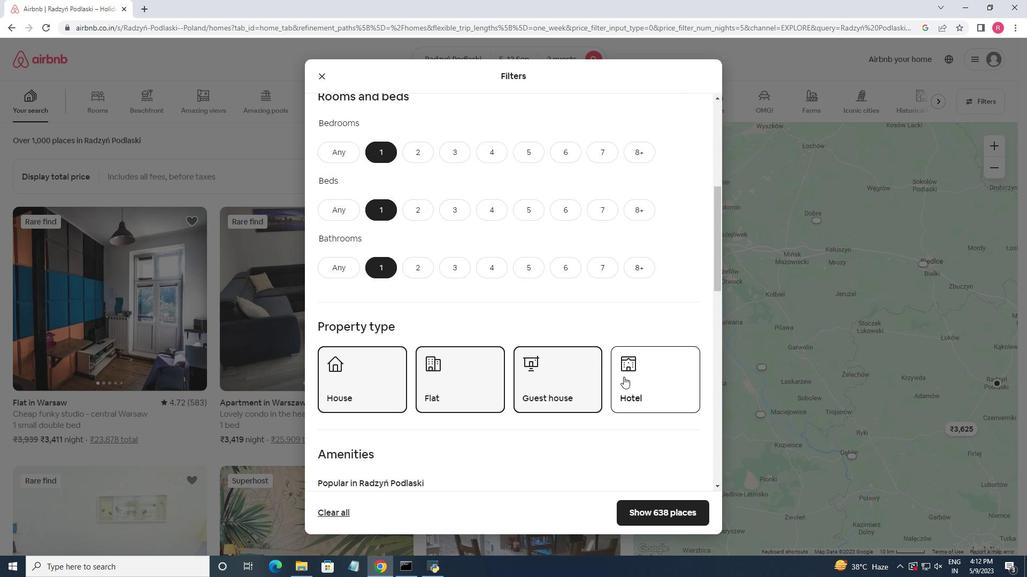 
Action: Mouse moved to (517, 309)
Screenshot: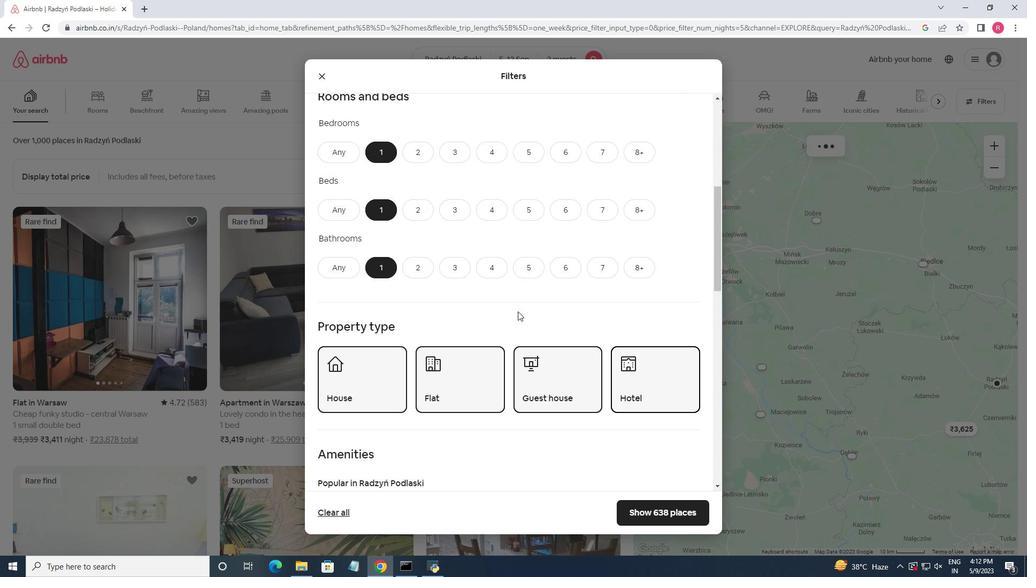 
Action: Mouse scrolled (517, 309) with delta (0, 0)
Screenshot: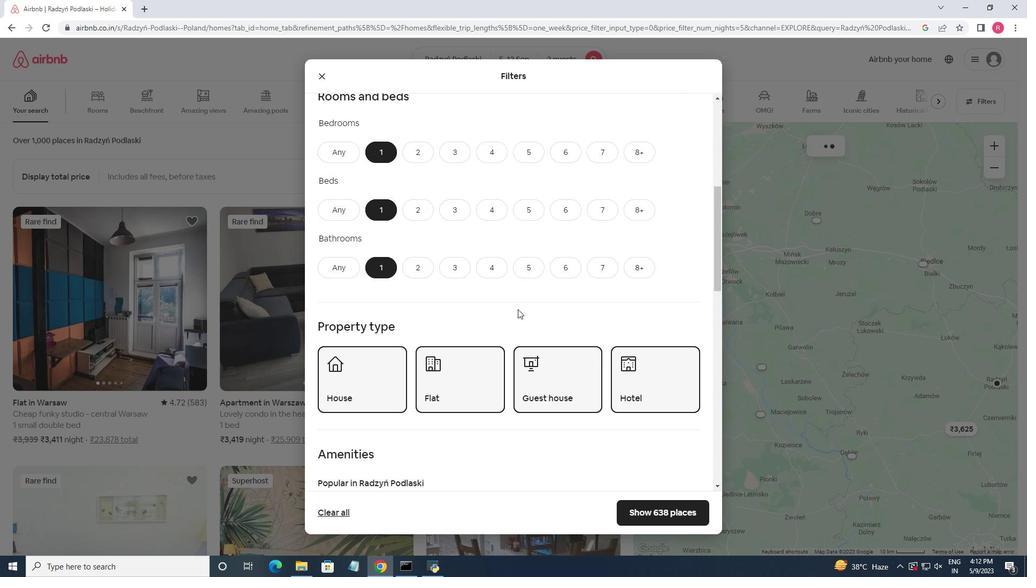 
Action: Mouse moved to (518, 310)
Screenshot: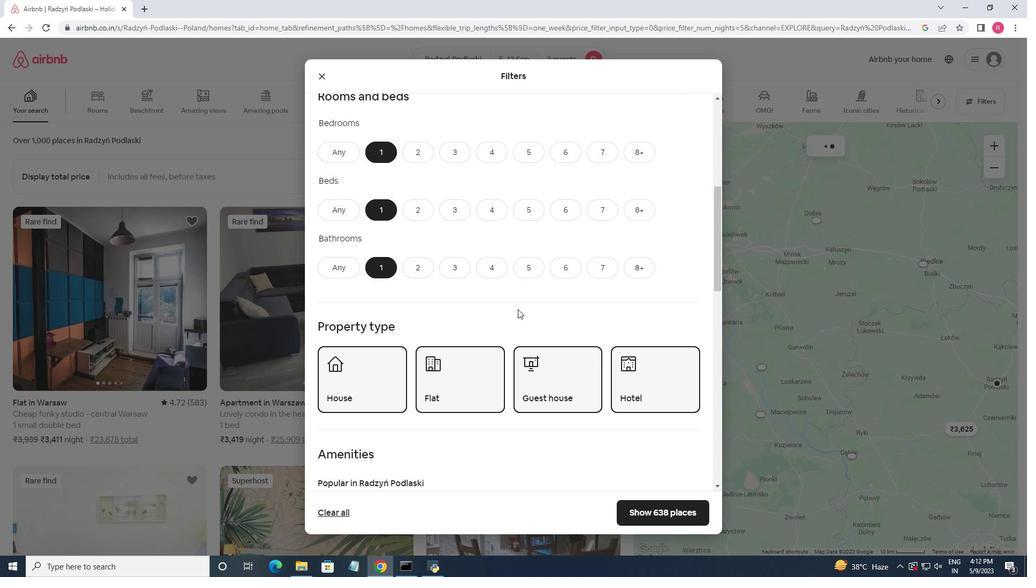 
Action: Mouse scrolled (518, 310) with delta (0, 0)
Screenshot: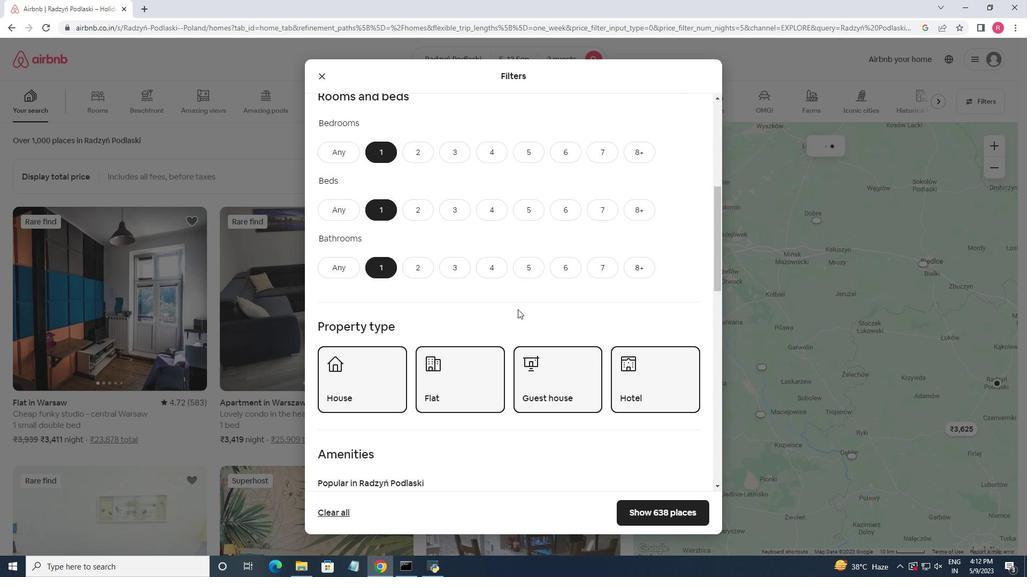 
Action: Mouse moved to (521, 312)
Screenshot: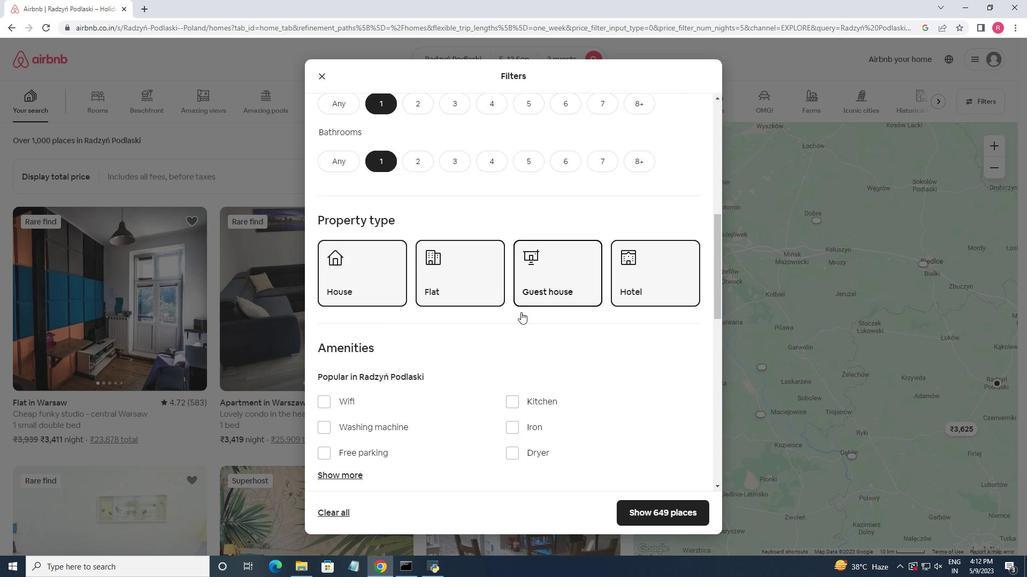 
Action: Mouse scrolled (521, 312) with delta (0, 0)
Screenshot: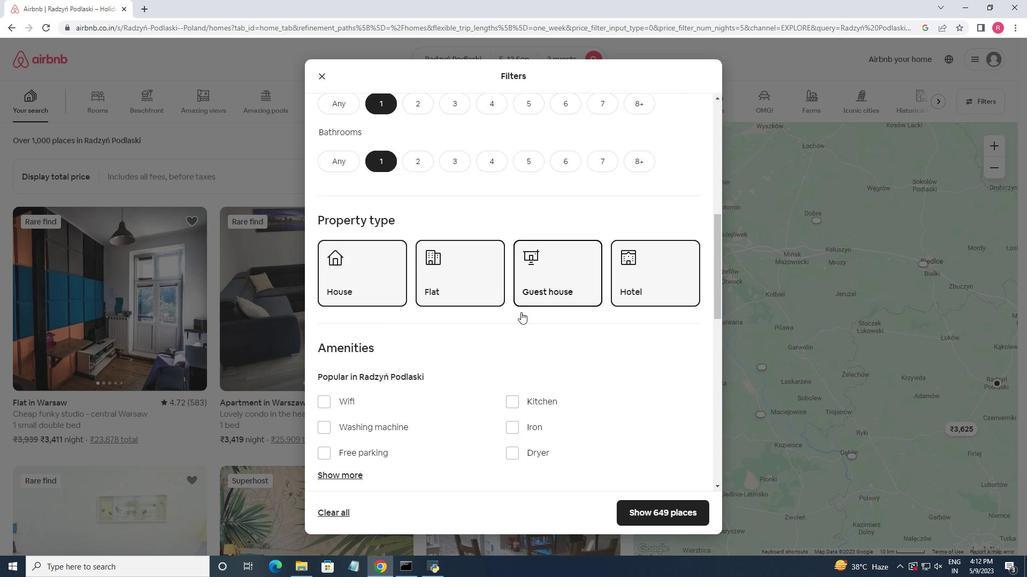 
Action: Mouse moved to (522, 316)
Screenshot: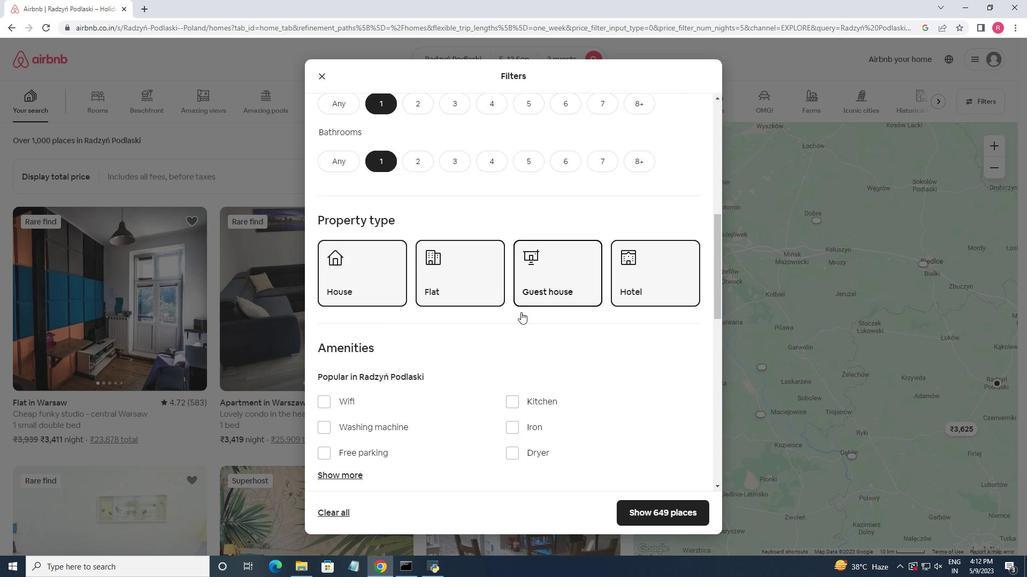 
Action: Mouse scrolled (522, 315) with delta (0, 0)
Screenshot: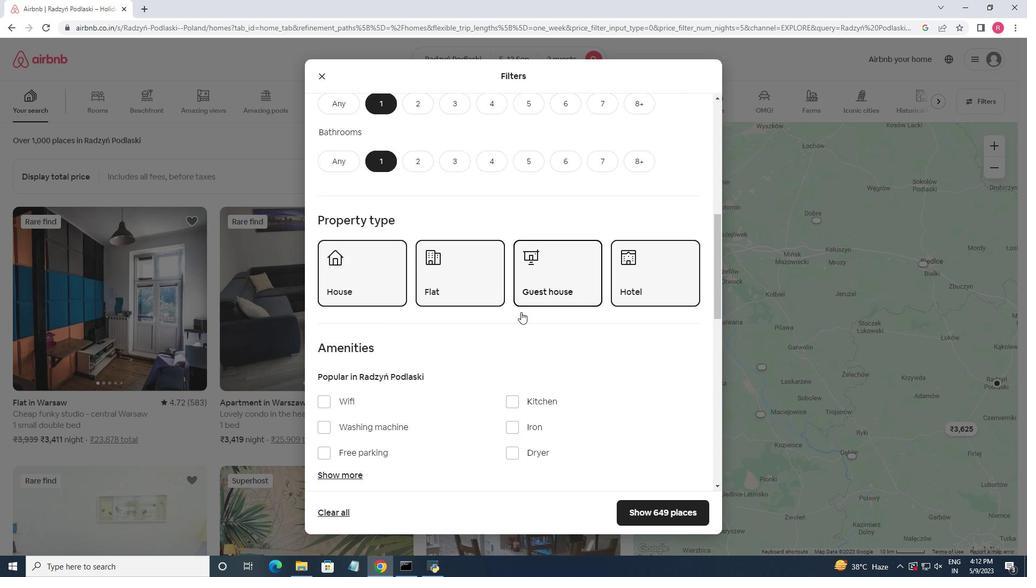 
Action: Mouse moved to (523, 316)
Screenshot: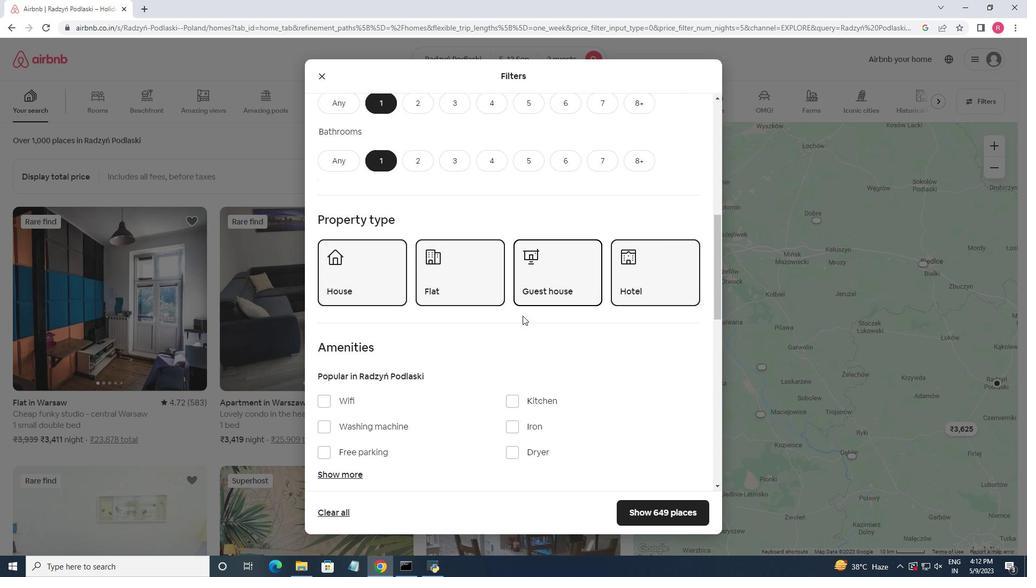 
Action: Mouse scrolled (523, 315) with delta (0, 0)
Screenshot: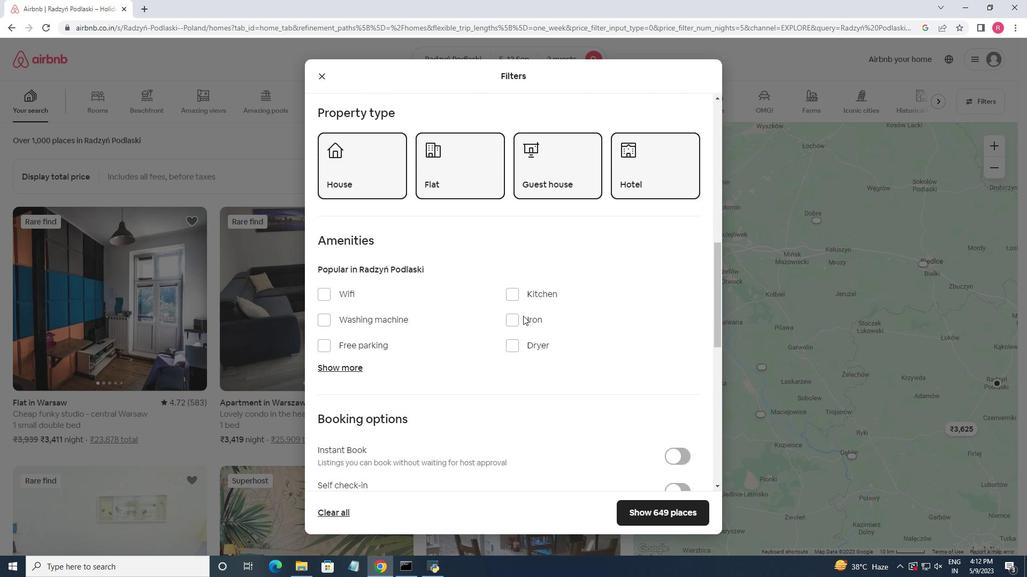 
Action: Mouse scrolled (523, 315) with delta (0, 0)
Screenshot: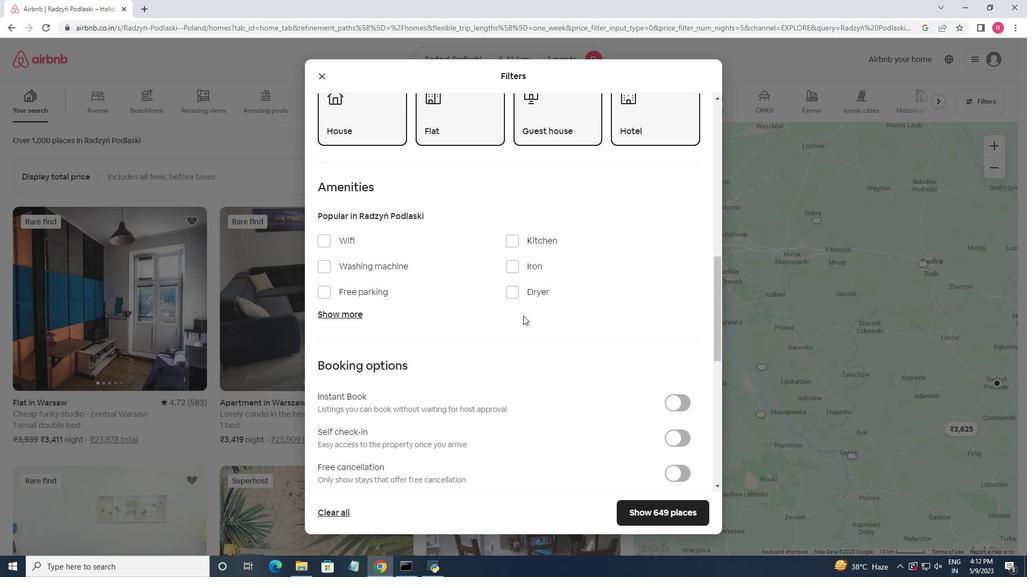 
Action: Mouse scrolled (523, 315) with delta (0, 0)
Screenshot: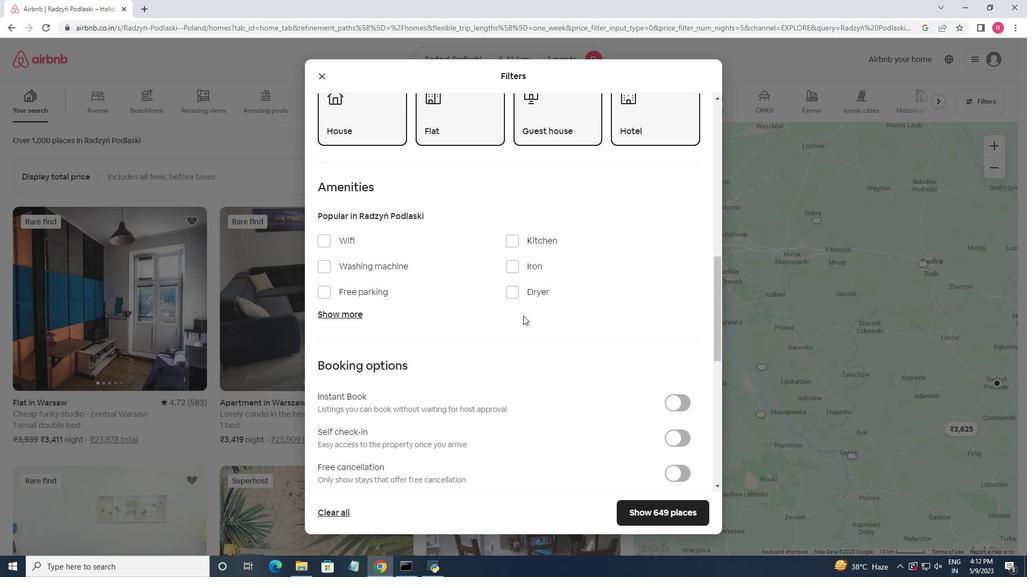 
Action: Mouse scrolled (523, 315) with delta (0, 0)
Screenshot: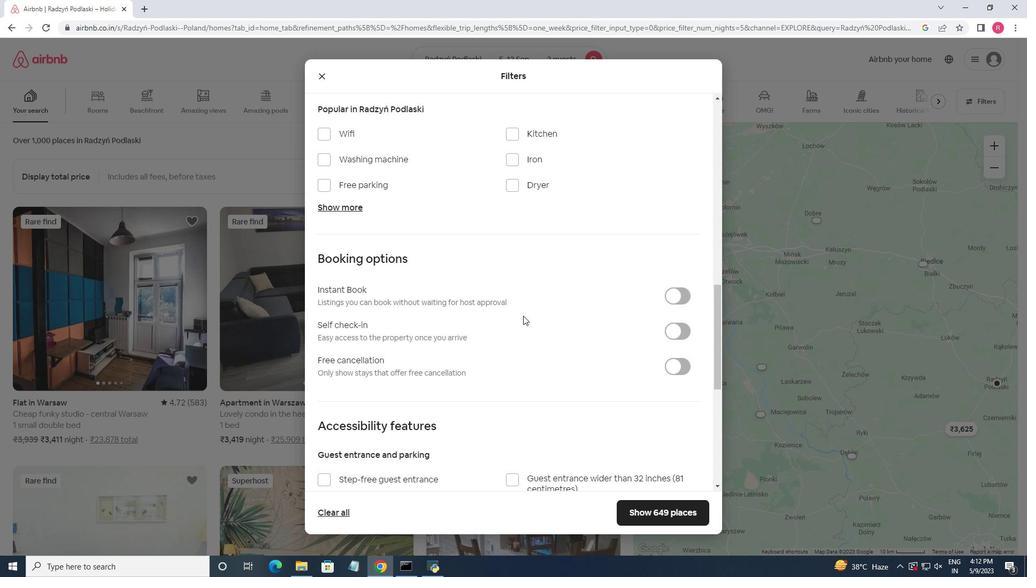 
Action: Mouse scrolled (523, 315) with delta (0, 0)
Screenshot: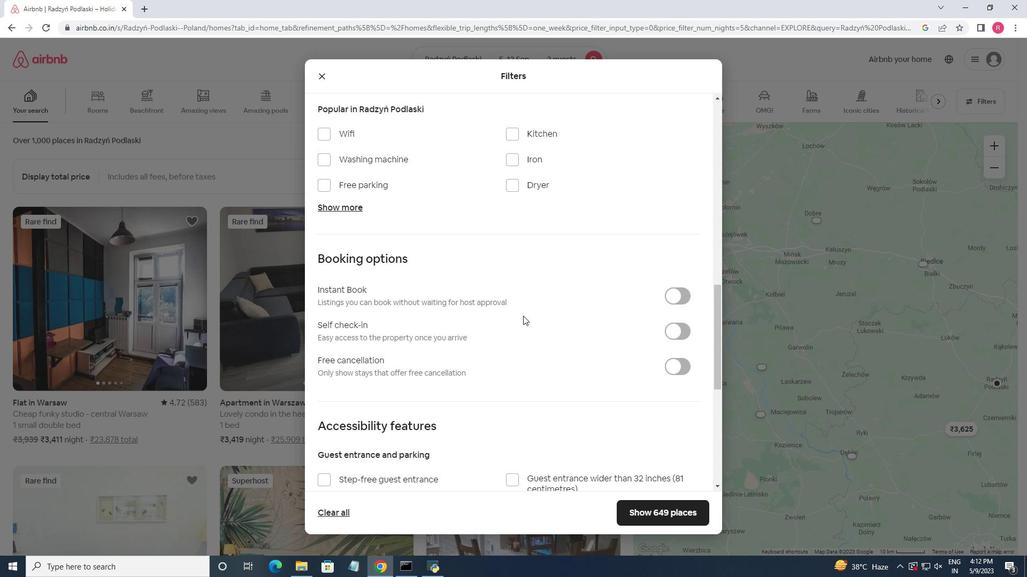 
Action: Mouse scrolled (523, 315) with delta (0, 0)
Screenshot: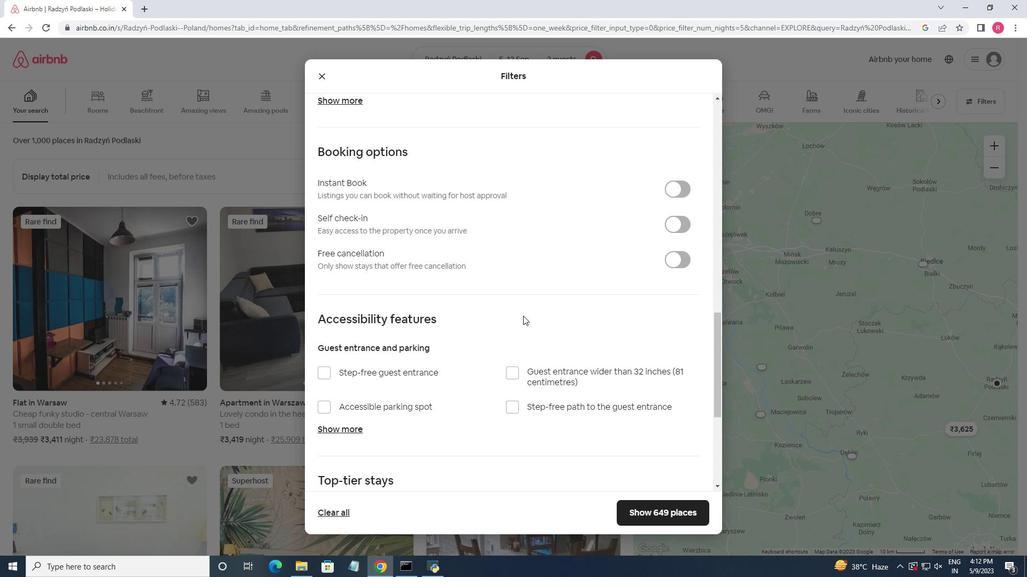 
Action: Mouse moved to (679, 174)
Screenshot: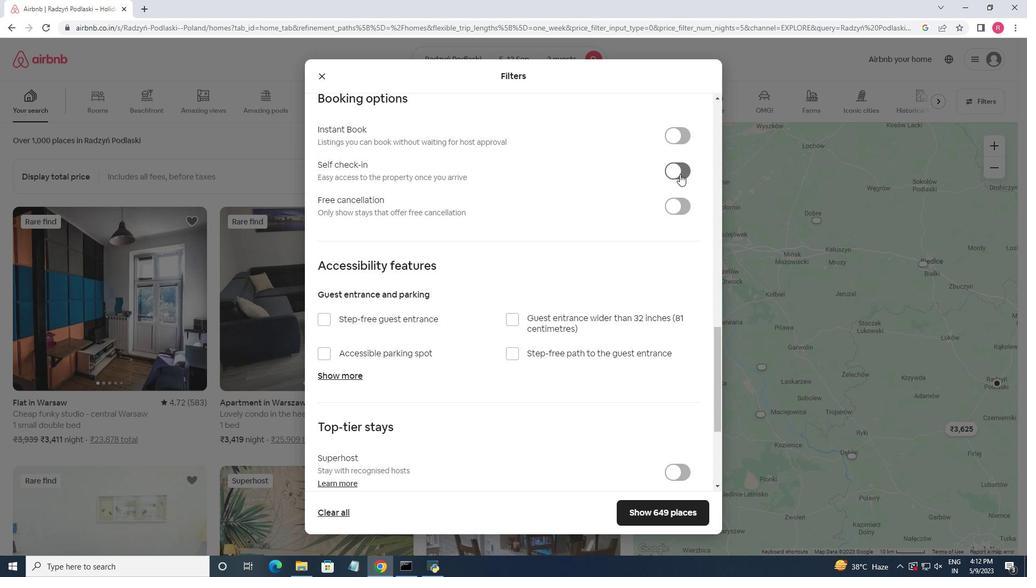 
Action: Mouse pressed left at (679, 174)
Screenshot: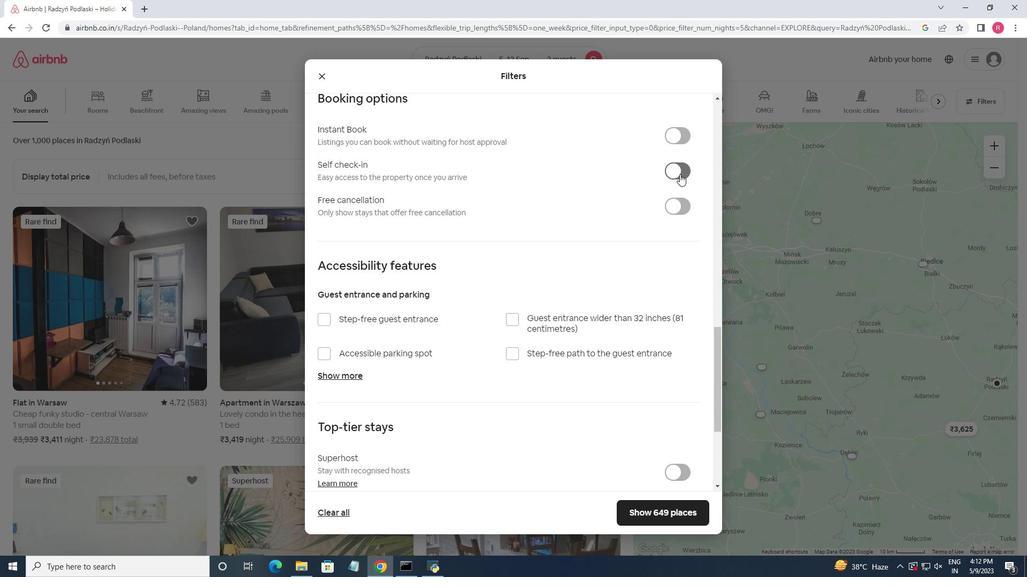 
Action: Mouse moved to (553, 238)
Screenshot: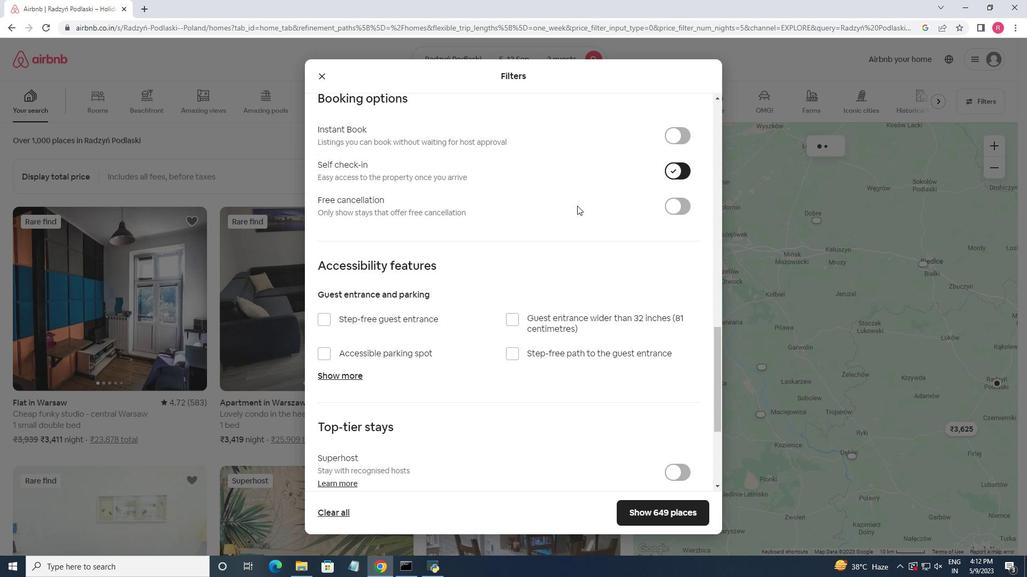 
Action: Mouse scrolled (553, 237) with delta (0, 0)
Screenshot: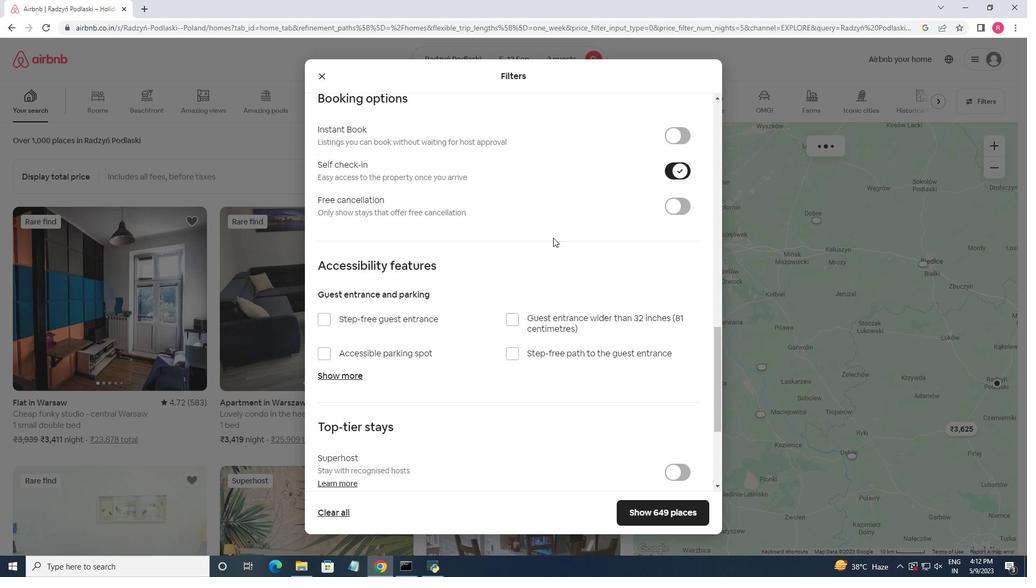 
Action: Mouse scrolled (553, 237) with delta (0, 0)
Screenshot: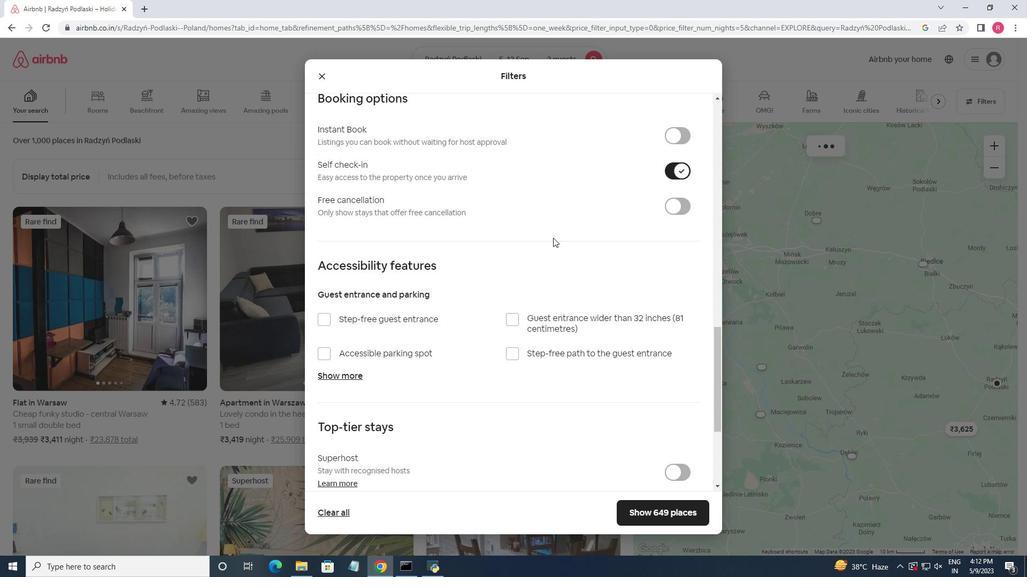 
Action: Mouse scrolled (553, 237) with delta (0, 0)
Screenshot: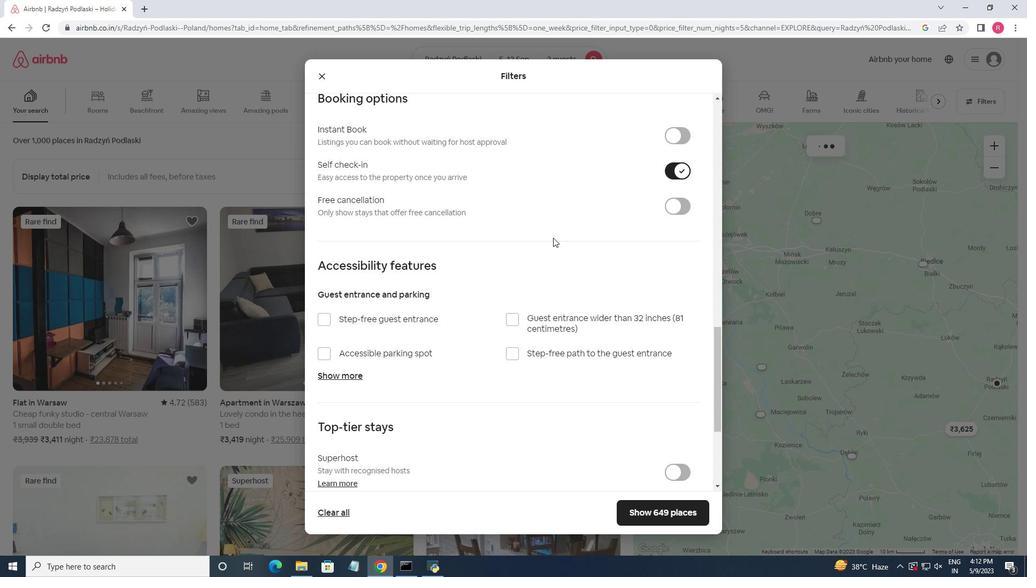 
Action: Mouse scrolled (553, 237) with delta (0, 0)
Screenshot: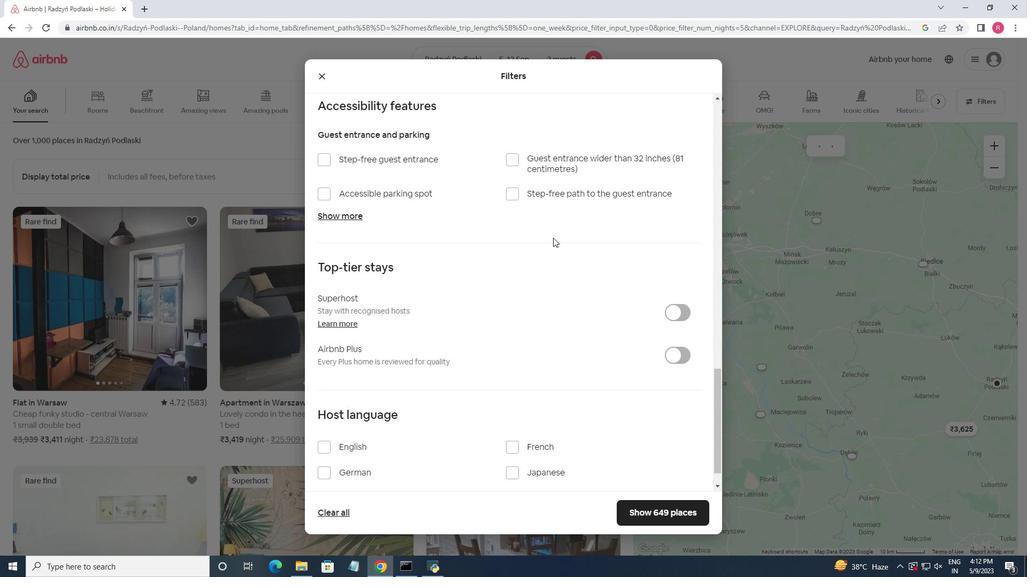 
Action: Mouse moved to (326, 416)
Screenshot: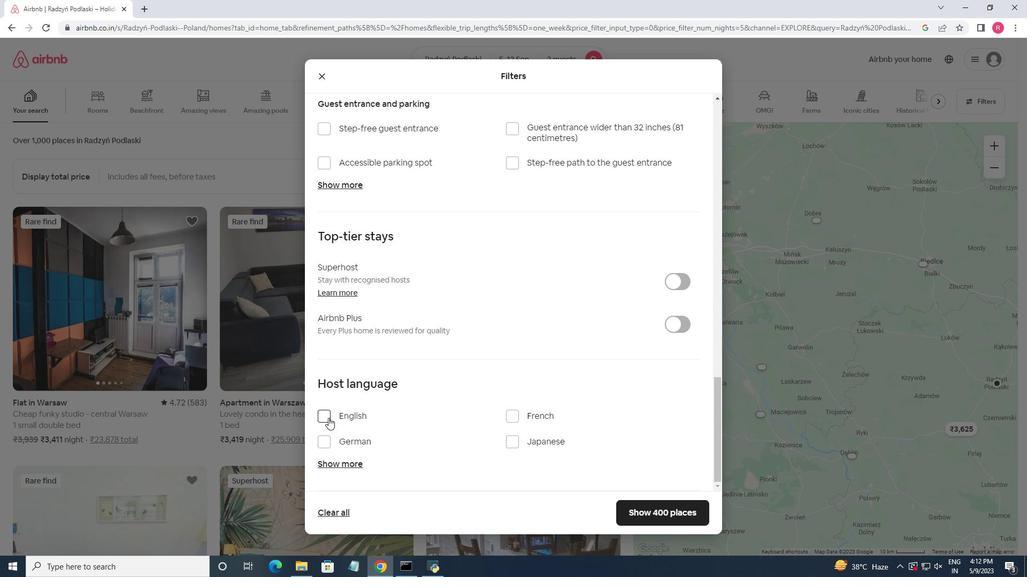 
Action: Mouse pressed left at (326, 416)
Screenshot: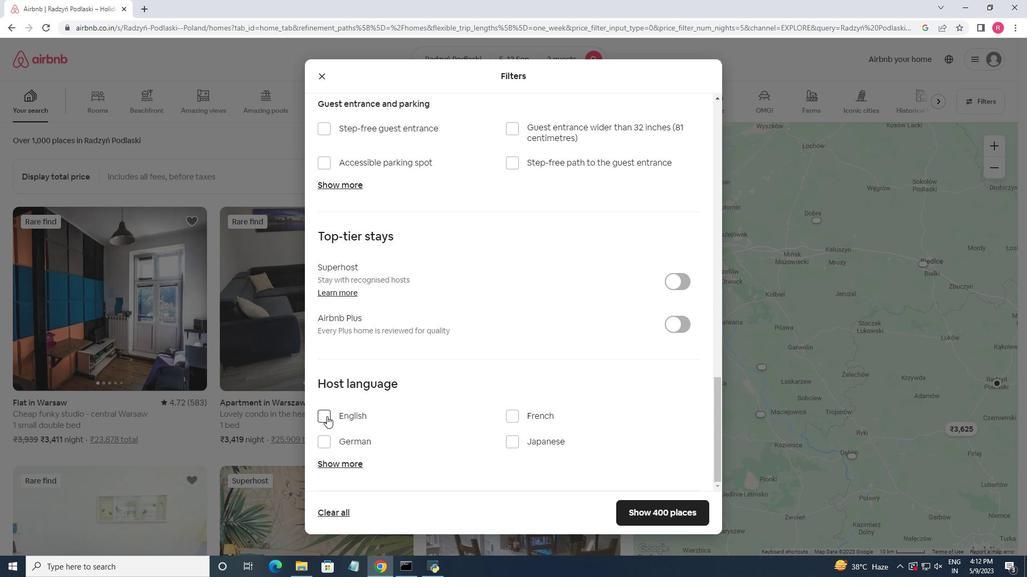 
Action: Mouse moved to (654, 509)
Screenshot: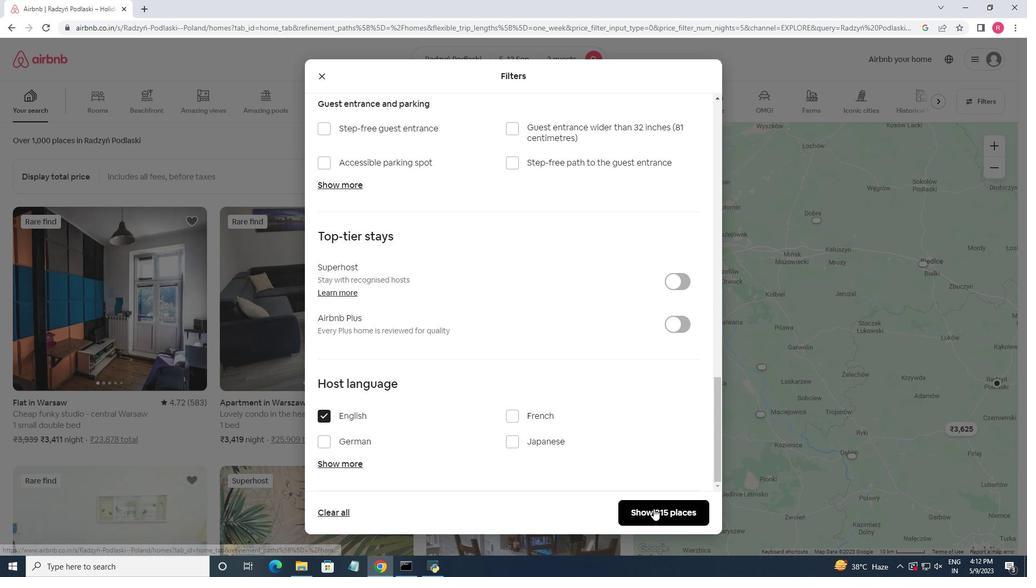 
Action: Mouse pressed left at (654, 509)
Screenshot: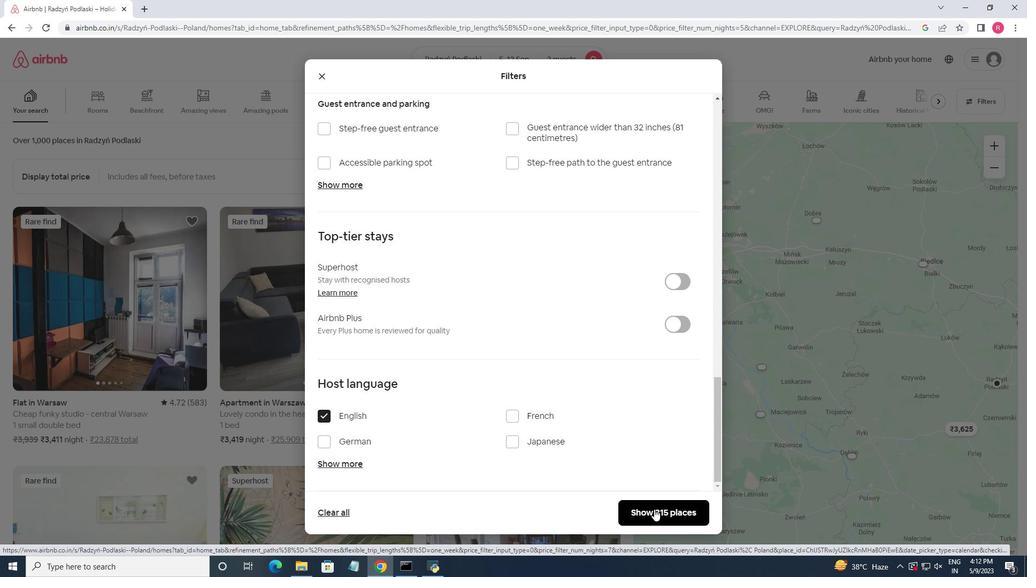 
Action: Mouse moved to (516, 241)
Screenshot: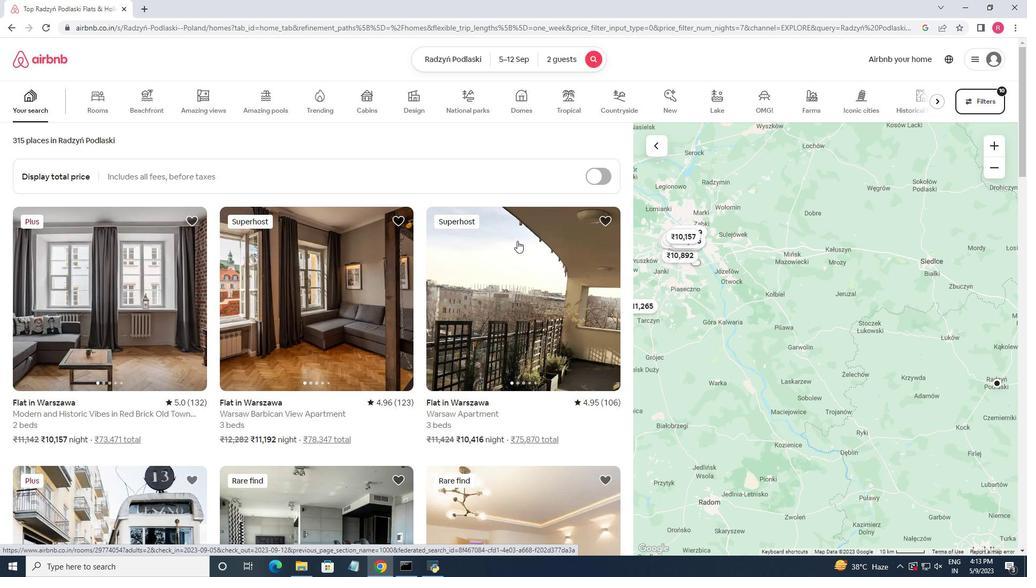 
